 Task: Add an event with the title Product Development Brainstorming and Ideation Session, date '2024/04/20', time 8:50 AM to 10:50 AMand add a description: By the end of the discussion, the employee will have a clear understanding of the performance concerns, a roadmap for improvement, and a support system in place to help them succeed. The supervisor will also have a framework for monitoring progress, providing ongoing feedback, and recognizing positive changes.Select event color  Grape . Add location for the event as: Sofia, Bulgaria, logged in from the account softage.4@softage.netand send the event invitation to softage.9@softage.net and softage.10@softage.net. Set a reminder for the event Daily
Action: Mouse moved to (81, 100)
Screenshot: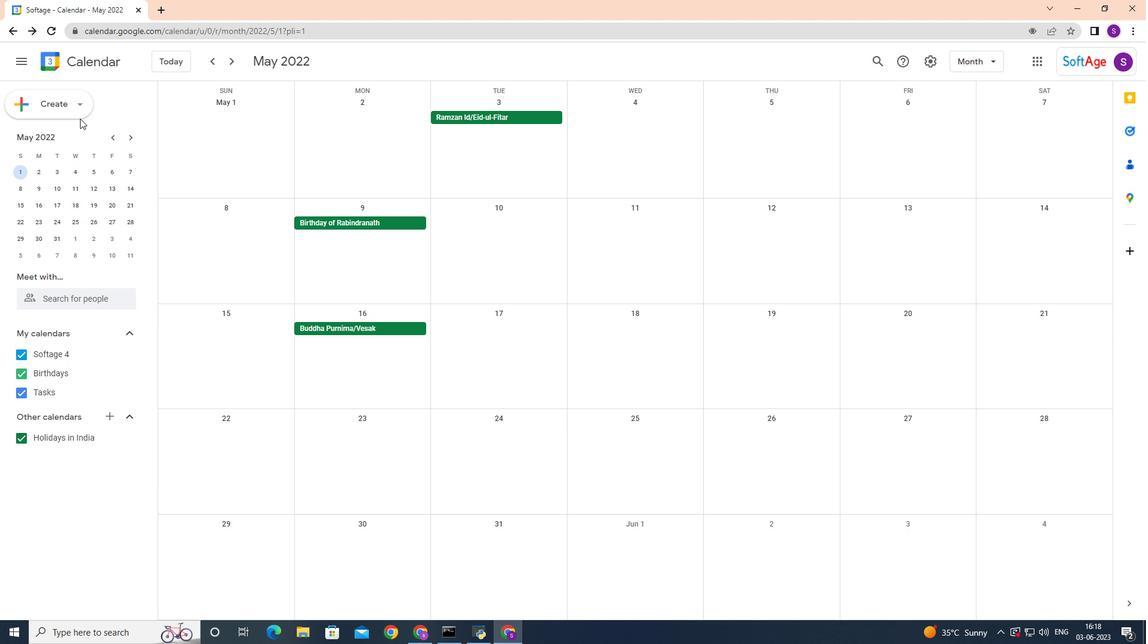 
Action: Mouse pressed left at (81, 100)
Screenshot: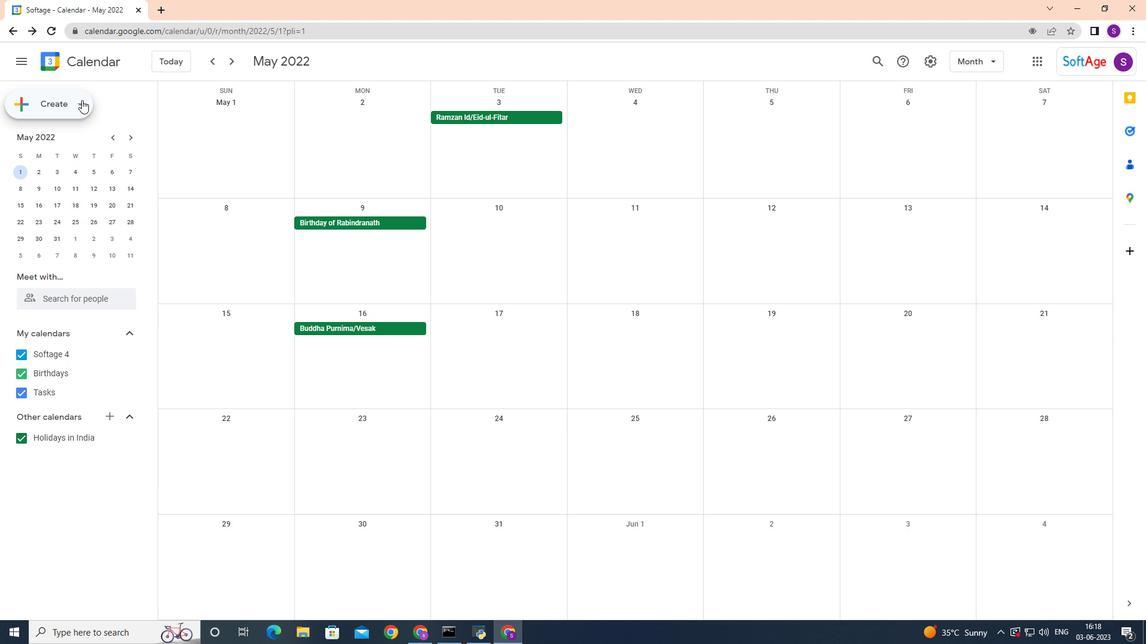 
Action: Mouse moved to (69, 131)
Screenshot: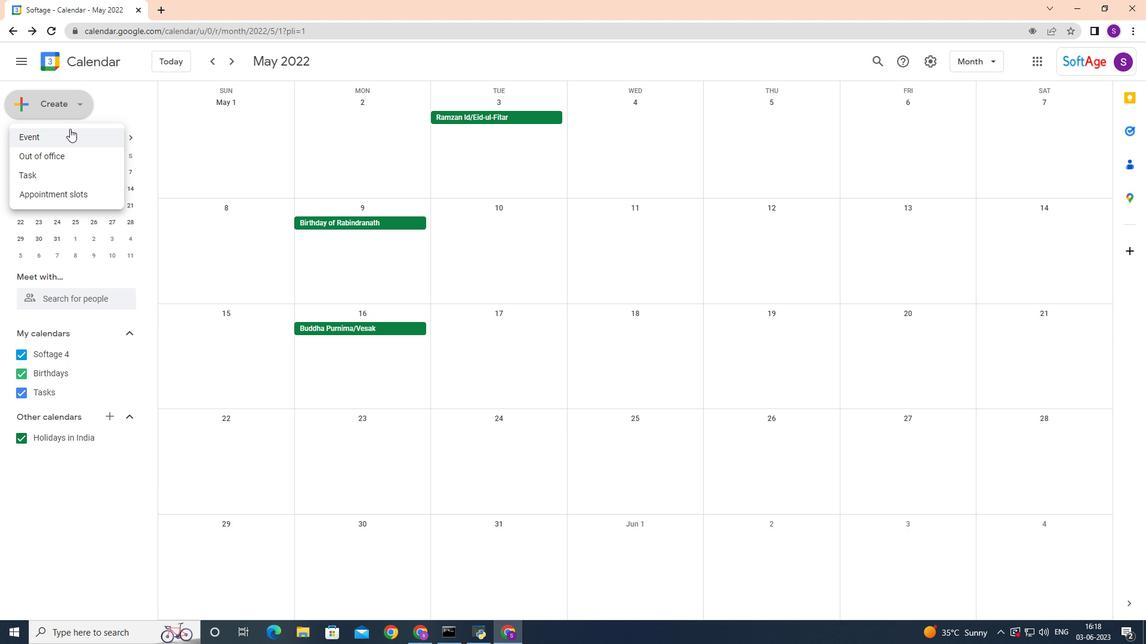 
Action: Mouse pressed left at (69, 131)
Screenshot: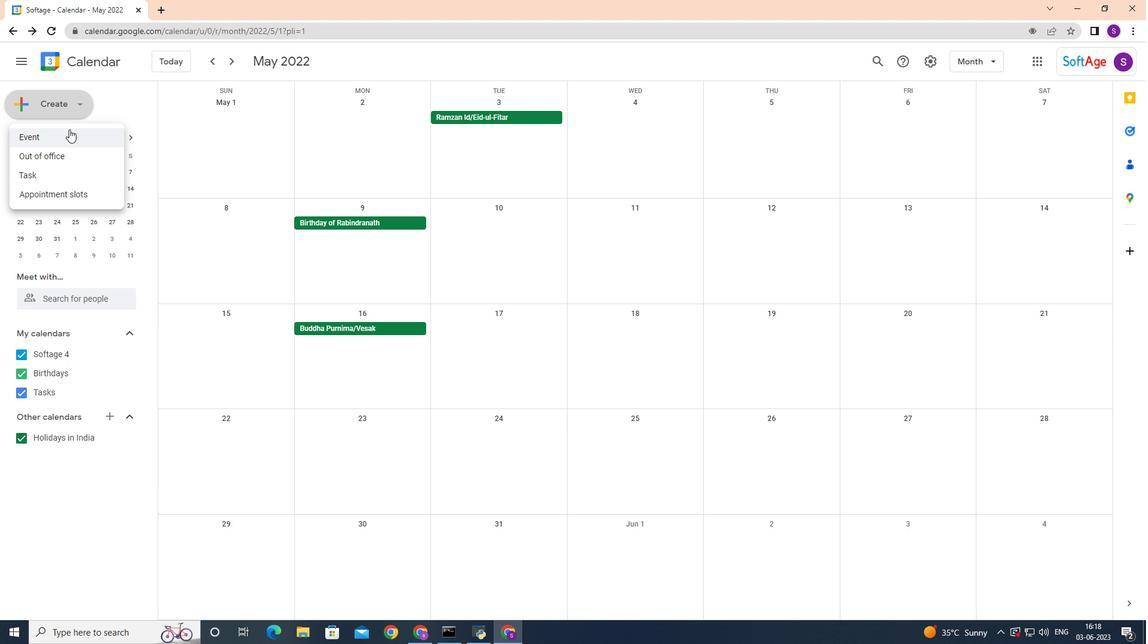 
Action: Mouse moved to (477, 404)
Screenshot: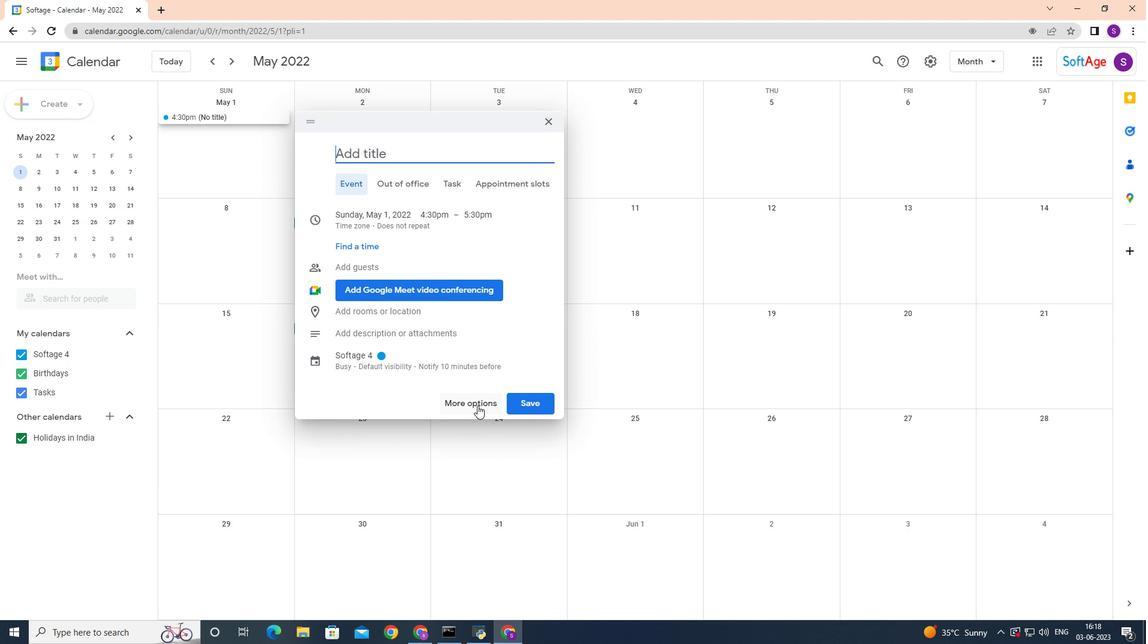 
Action: Mouse pressed left at (477, 404)
Screenshot: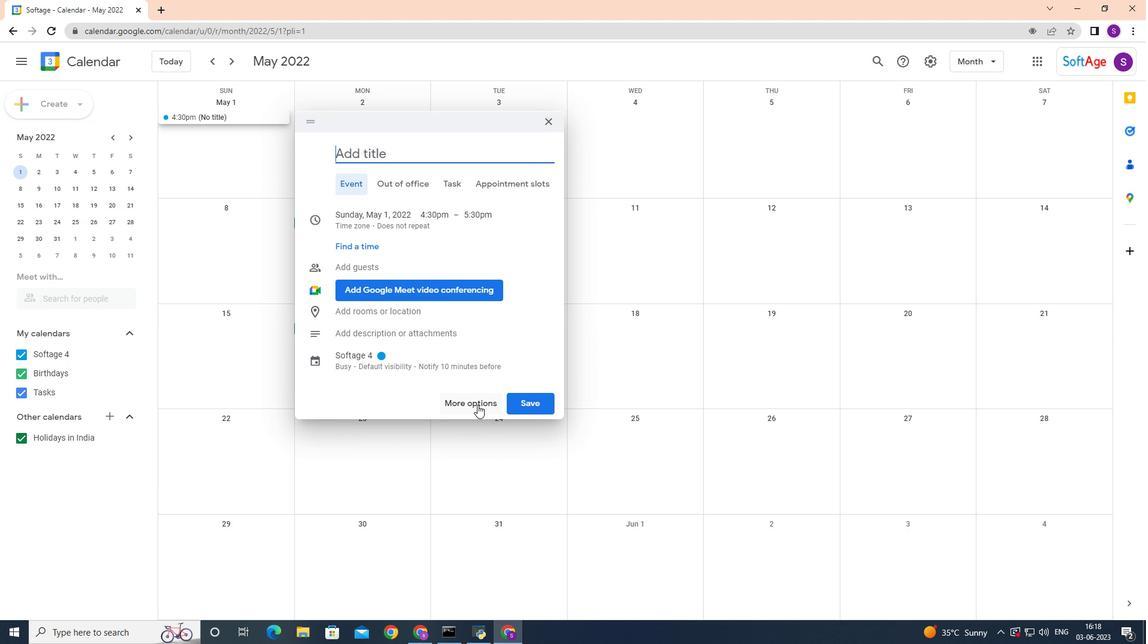 
Action: Mouse moved to (372, 350)
Screenshot: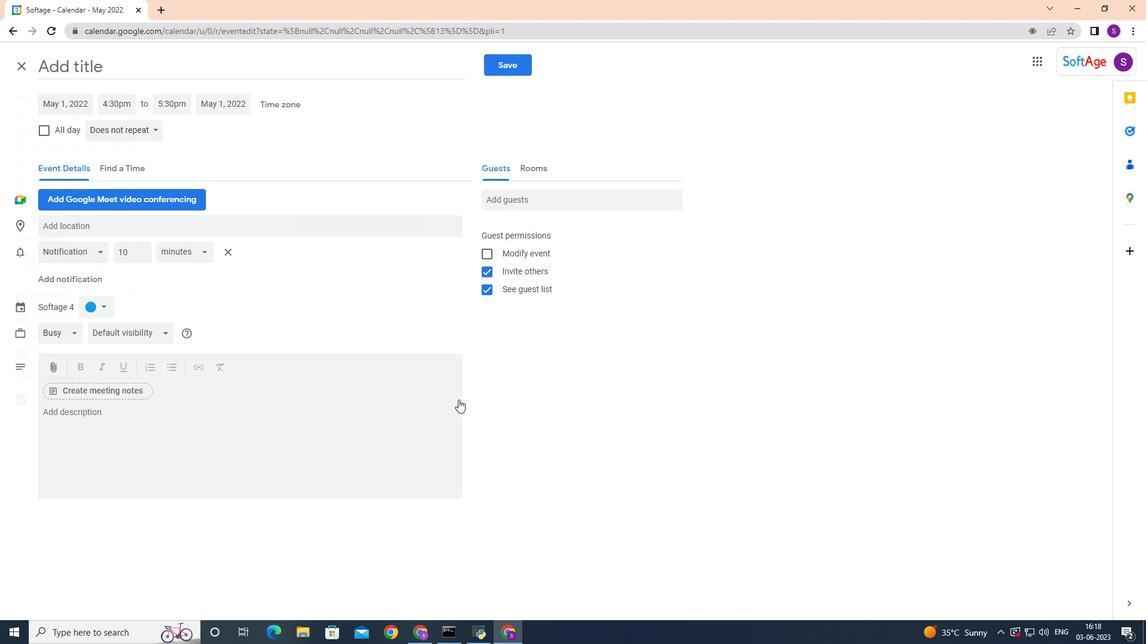 
Action: Key pressed <Key.shift>Product<Key.space><Key.shift>Development<Key.space><Key.shift>Brainstorming<Key.space>and<Key.space><Key.shift>O<Key.backspace><Key.shift>Ideation<Key.space><Key.backspace><Key.backspace><Key.backspace><Key.backspace><Key.backspace>tion
Screenshot: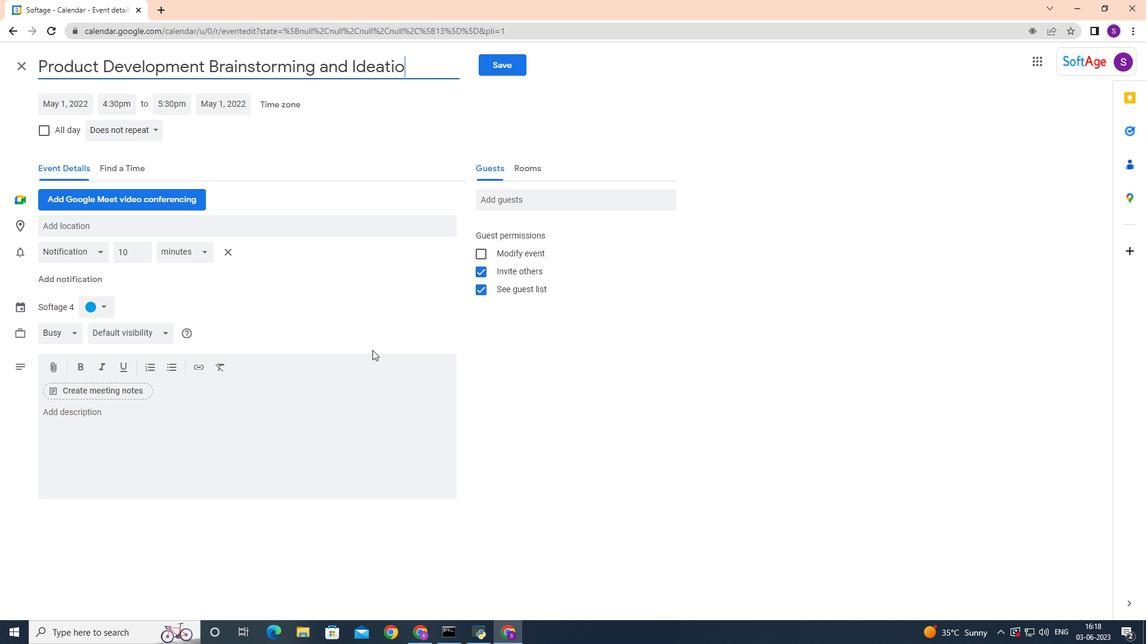 
Action: Mouse moved to (59, 102)
Screenshot: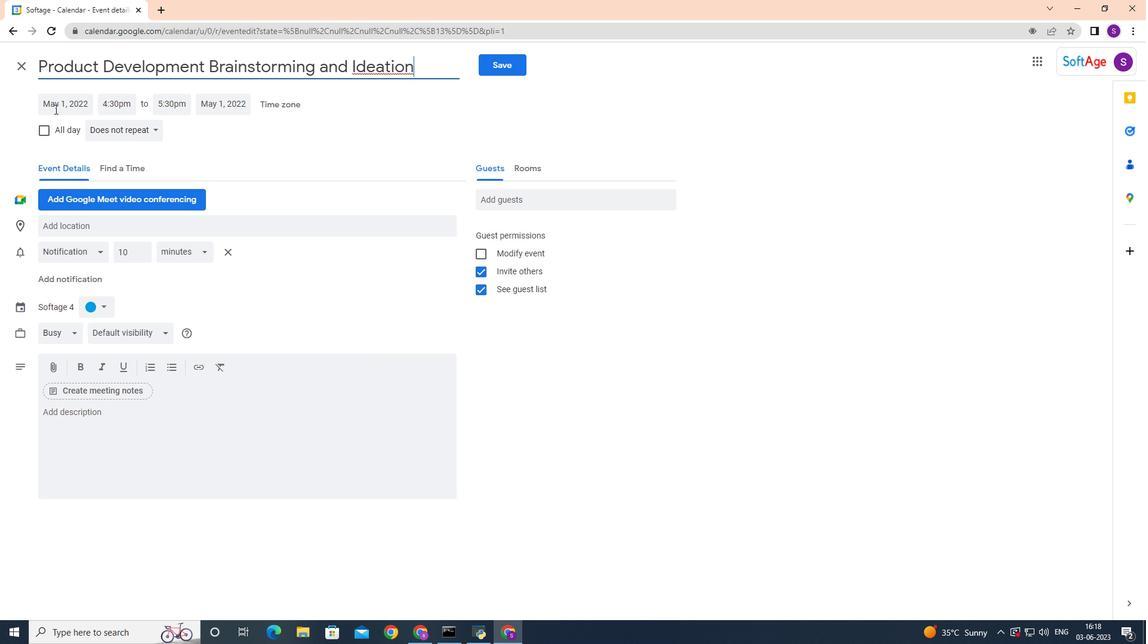 
Action: Mouse pressed left at (59, 102)
Screenshot: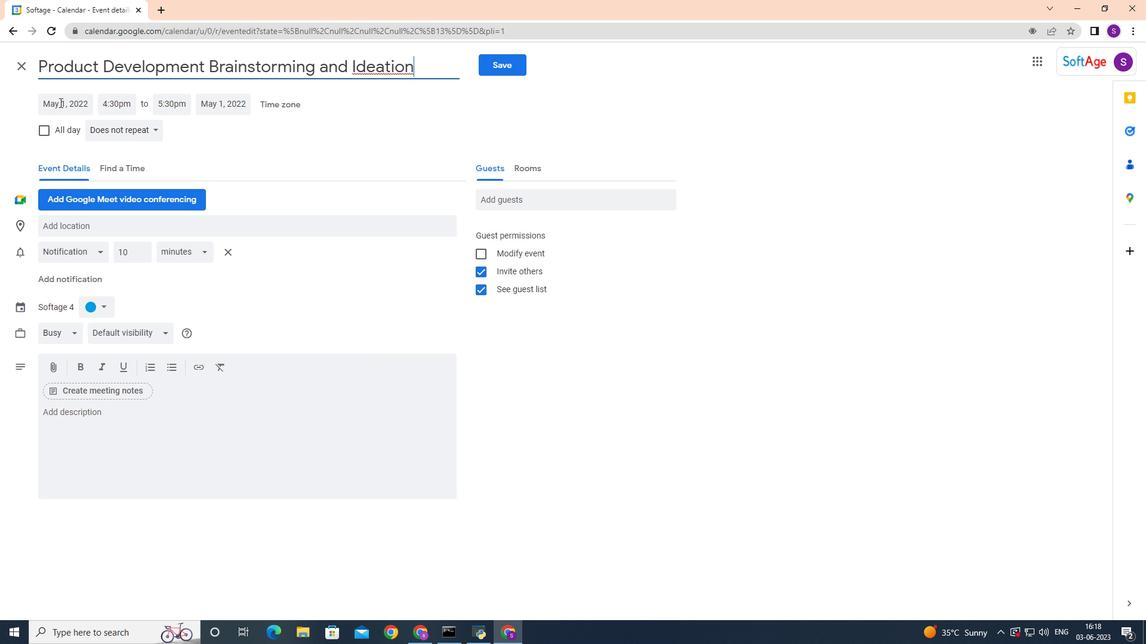 
Action: Mouse moved to (191, 131)
Screenshot: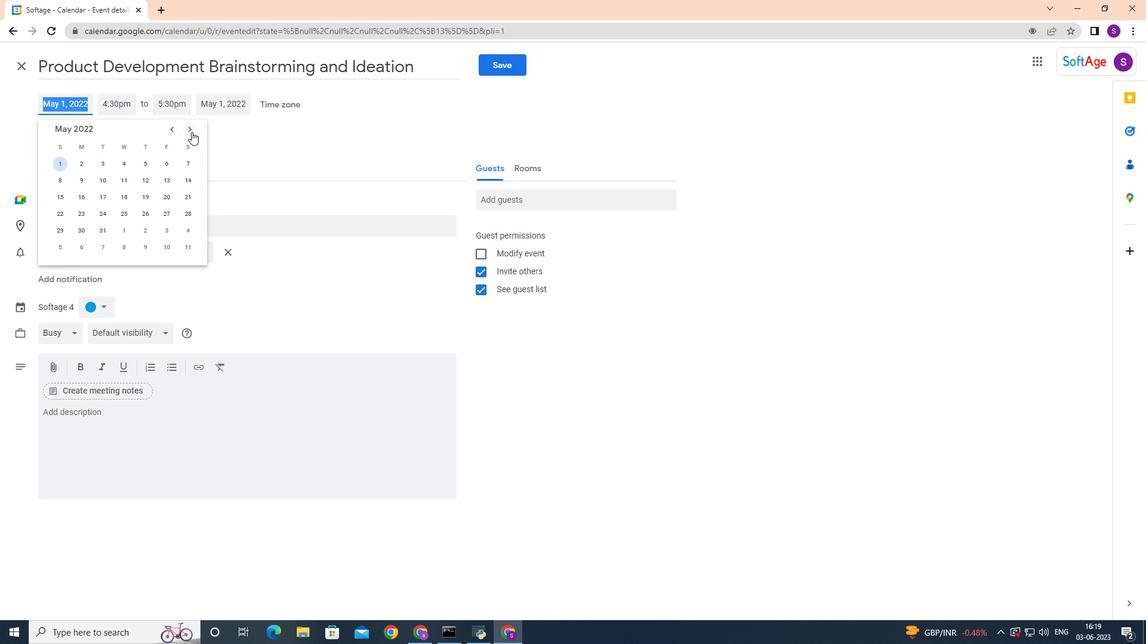 
Action: Mouse pressed left at (191, 131)
Screenshot: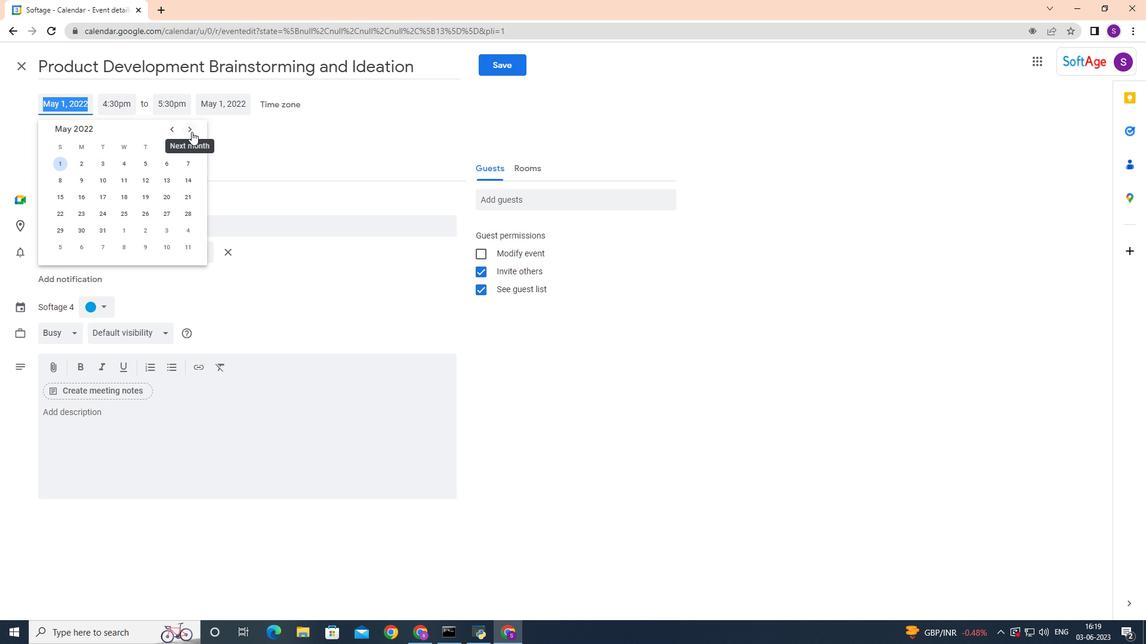 
Action: Mouse pressed left at (191, 131)
Screenshot: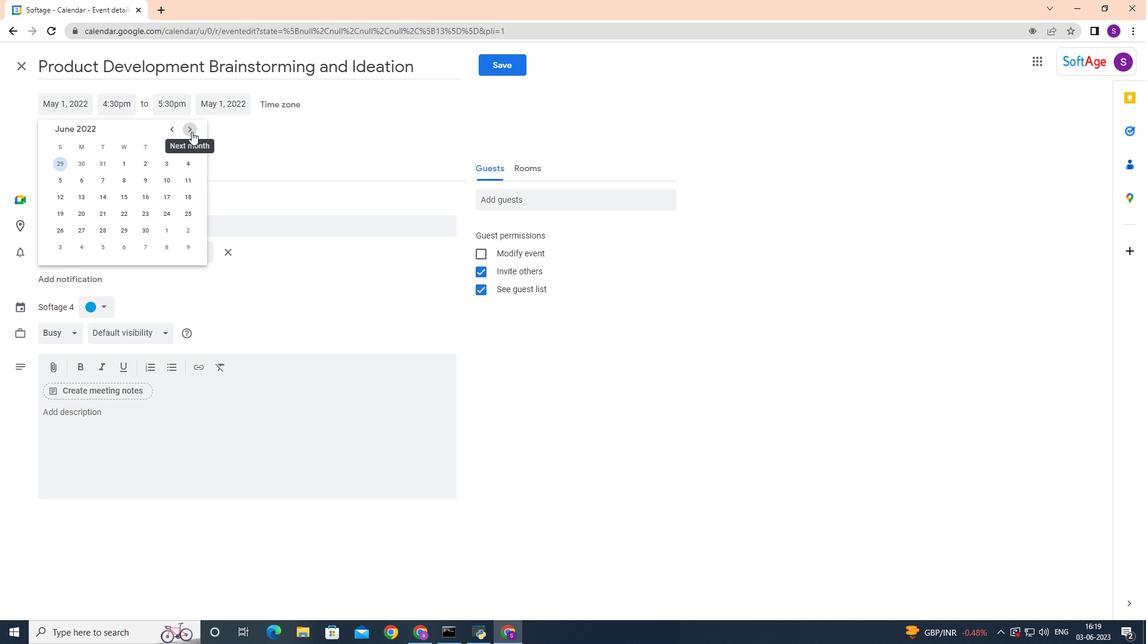 
Action: Mouse pressed left at (191, 131)
Screenshot: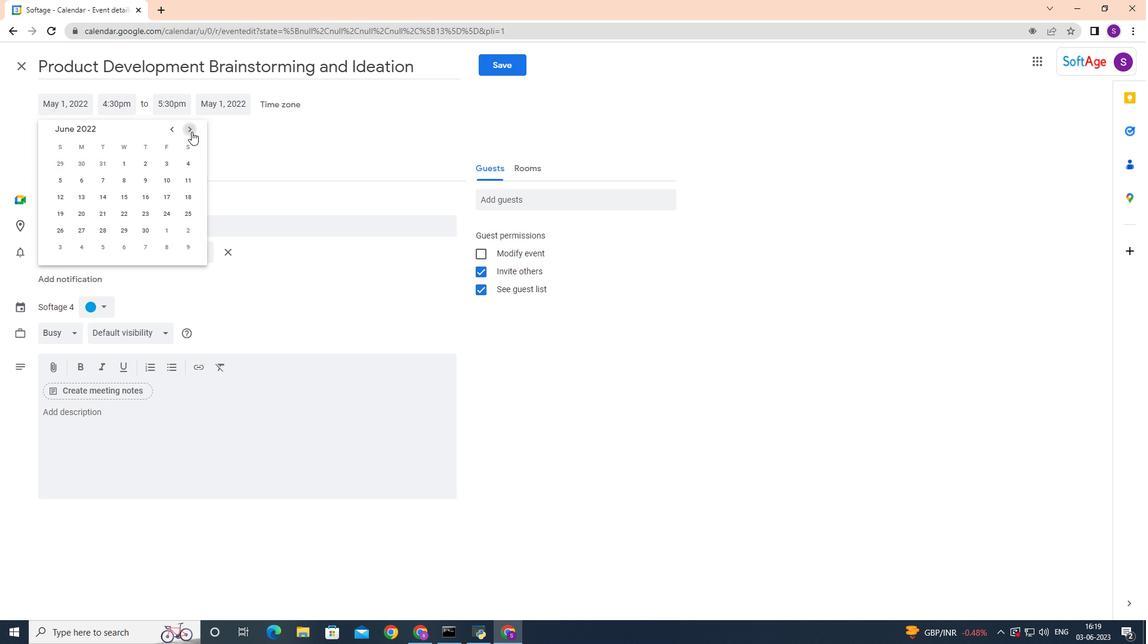 
Action: Mouse pressed left at (191, 131)
Screenshot: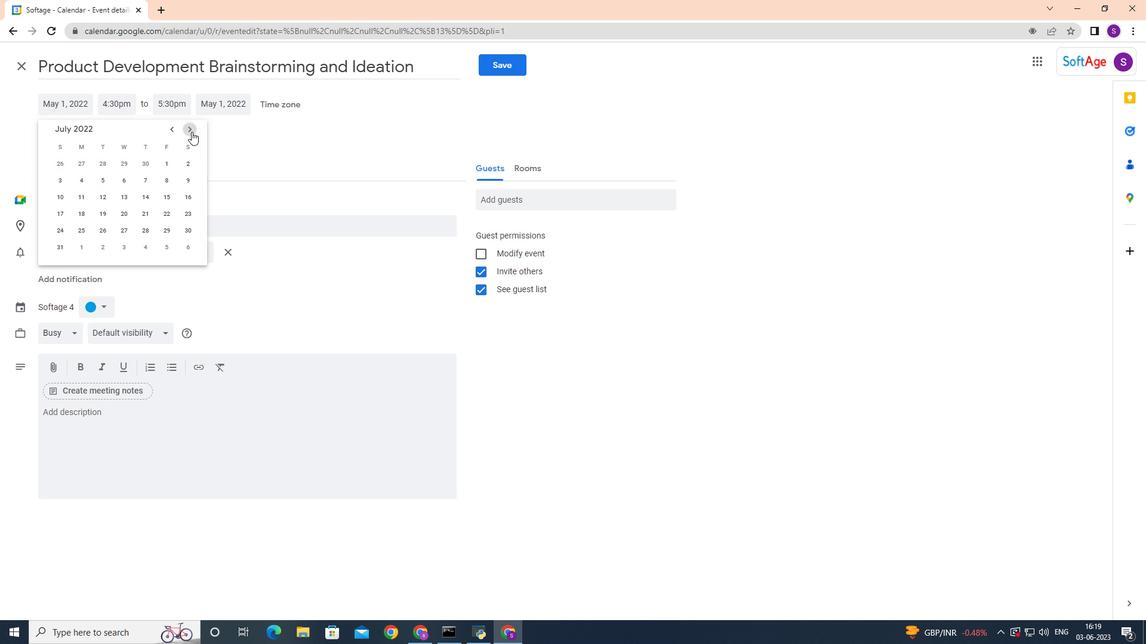 
Action: Mouse pressed left at (191, 131)
Screenshot: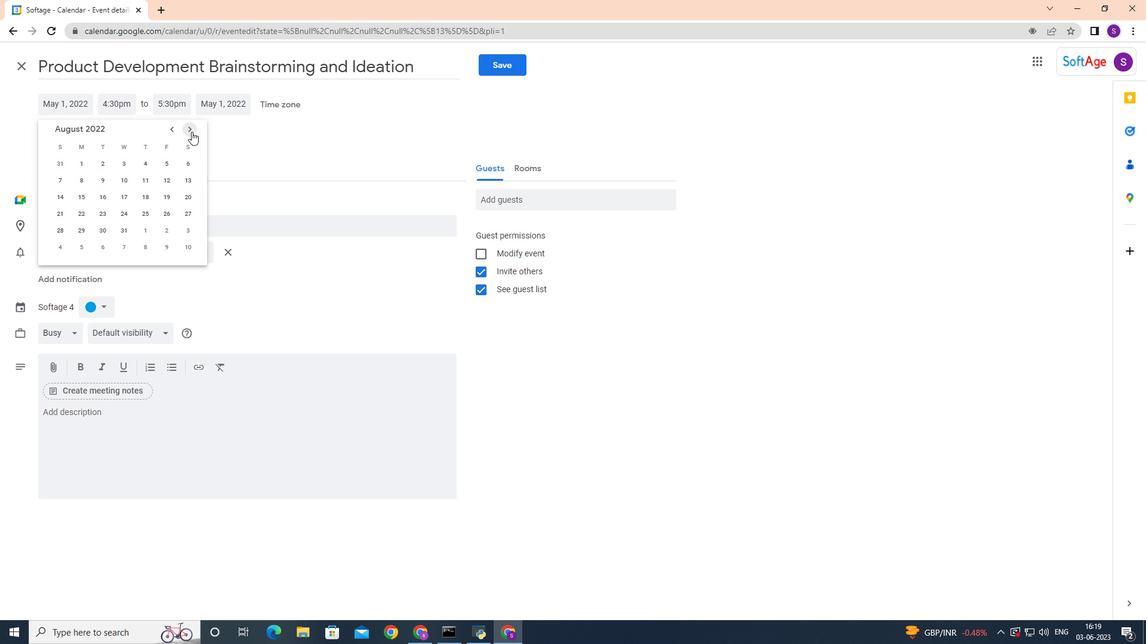 
Action: Mouse pressed left at (191, 131)
Screenshot: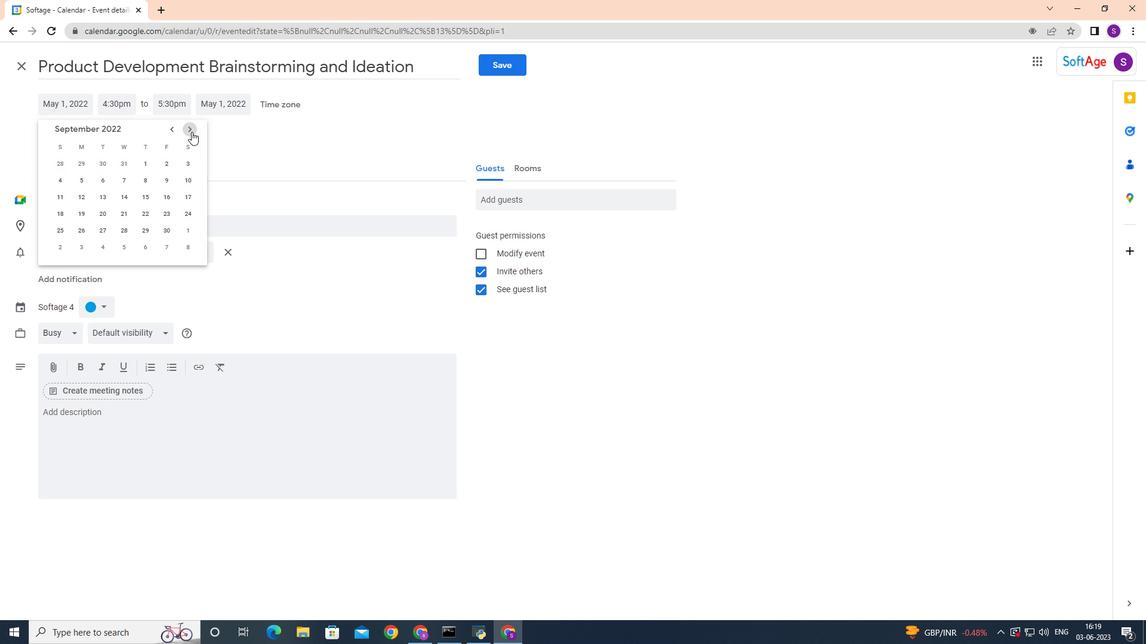 
Action: Mouse pressed left at (191, 131)
Screenshot: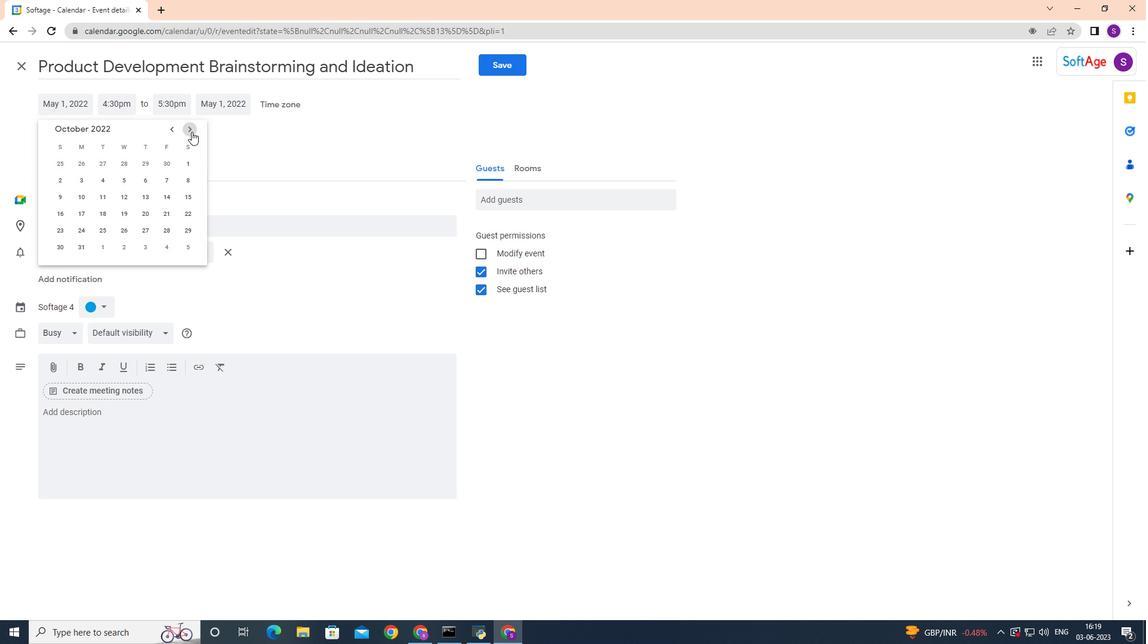 
Action: Mouse pressed left at (191, 131)
Screenshot: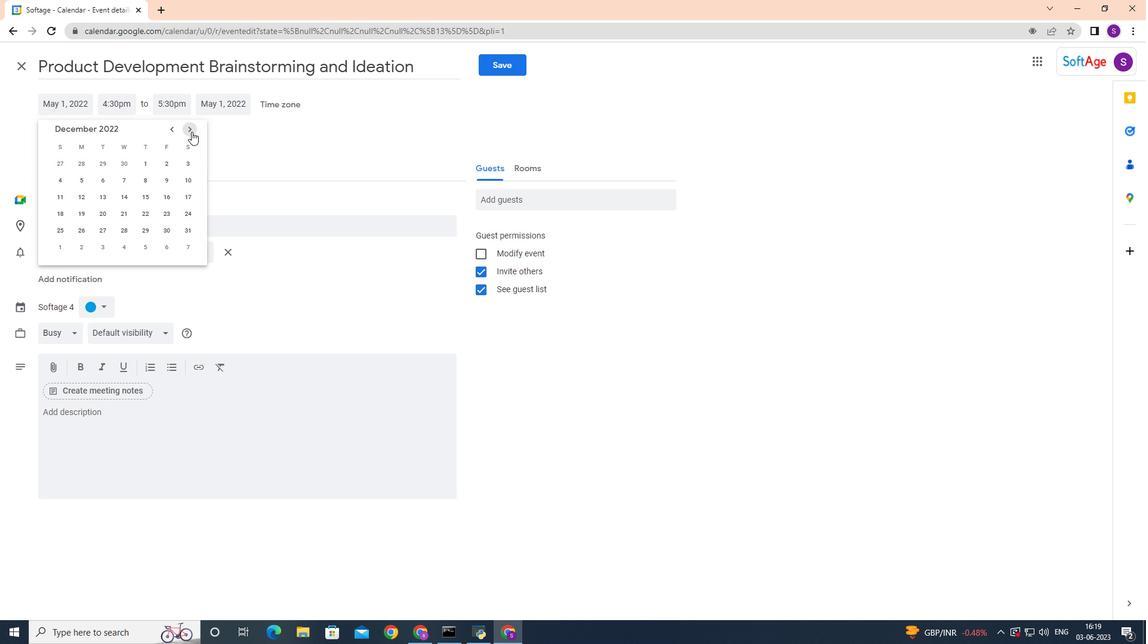 
Action: Mouse pressed left at (191, 131)
Screenshot: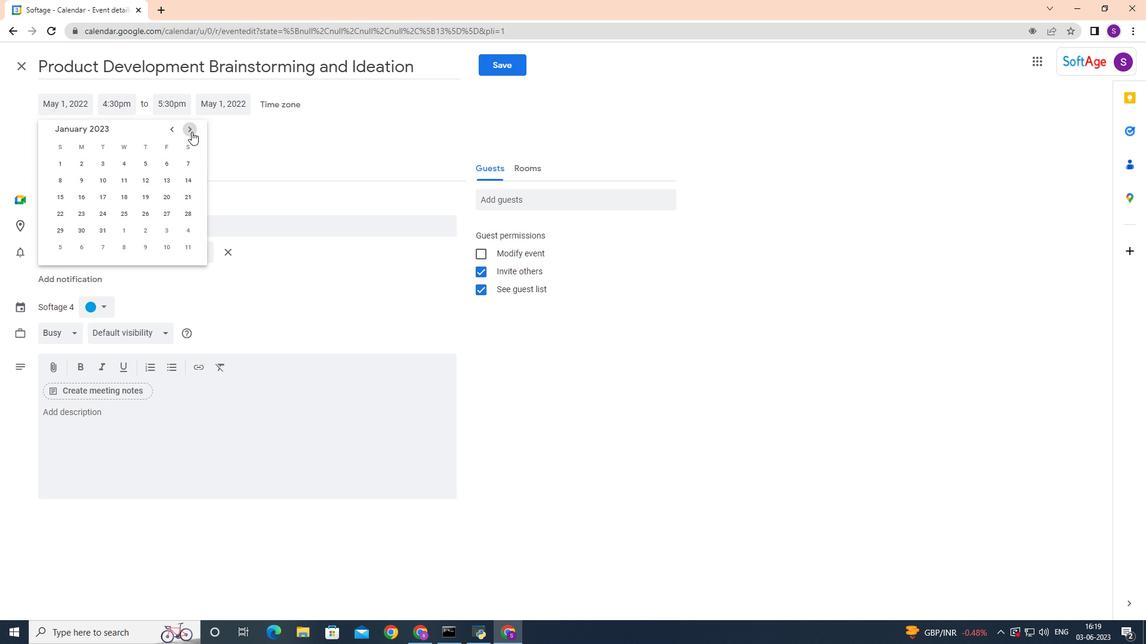 
Action: Mouse pressed left at (191, 131)
Screenshot: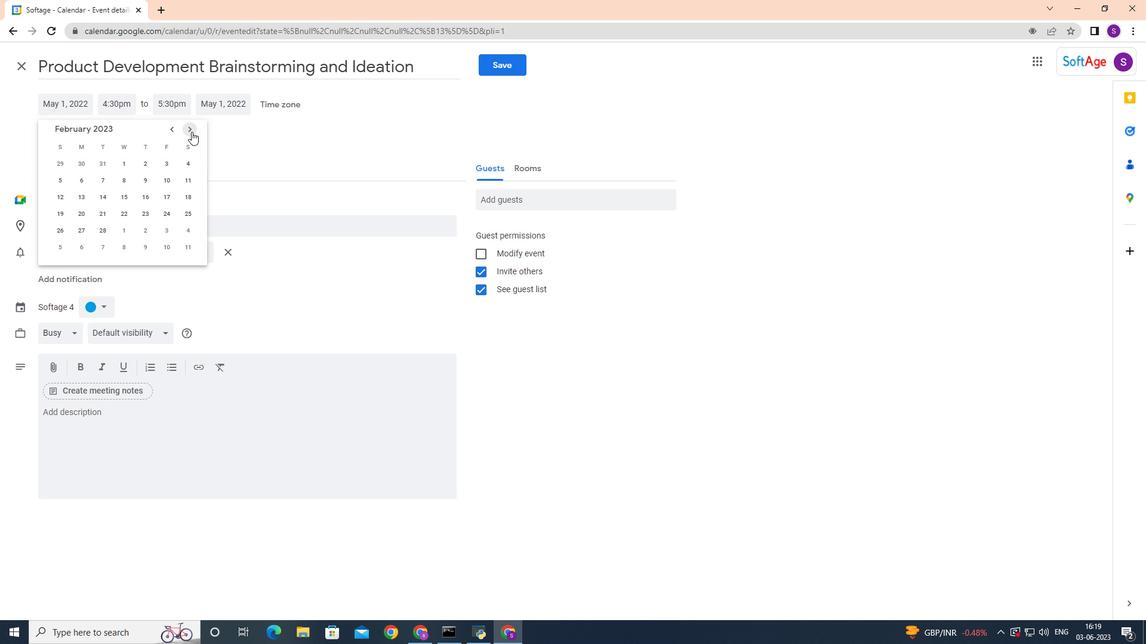 
Action: Mouse pressed left at (191, 131)
Screenshot: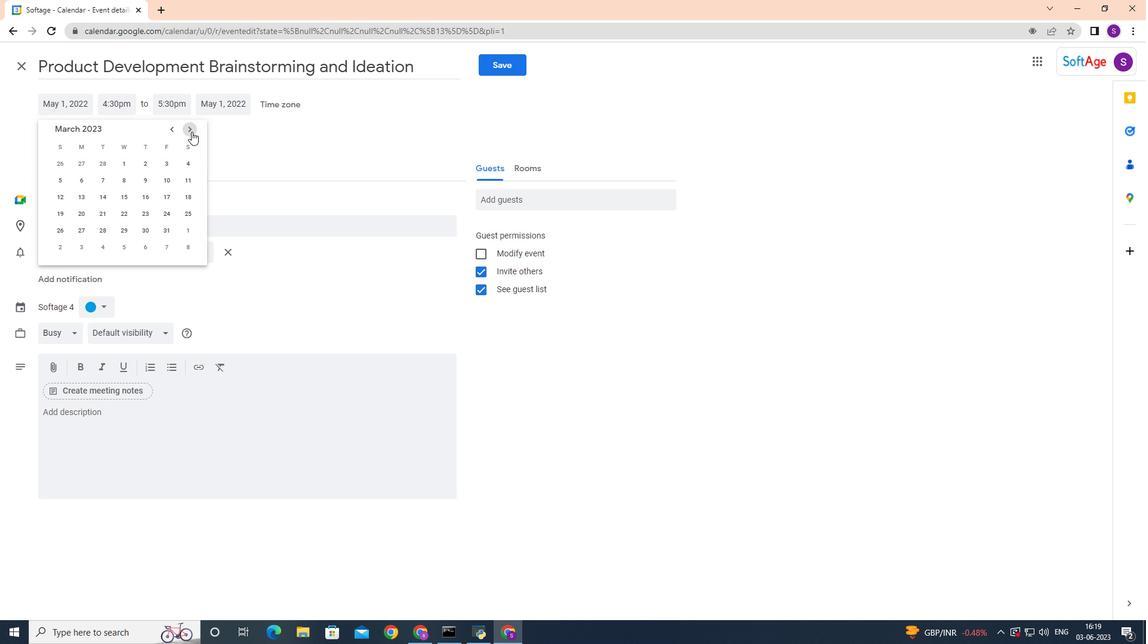 
Action: Mouse pressed left at (191, 131)
Screenshot: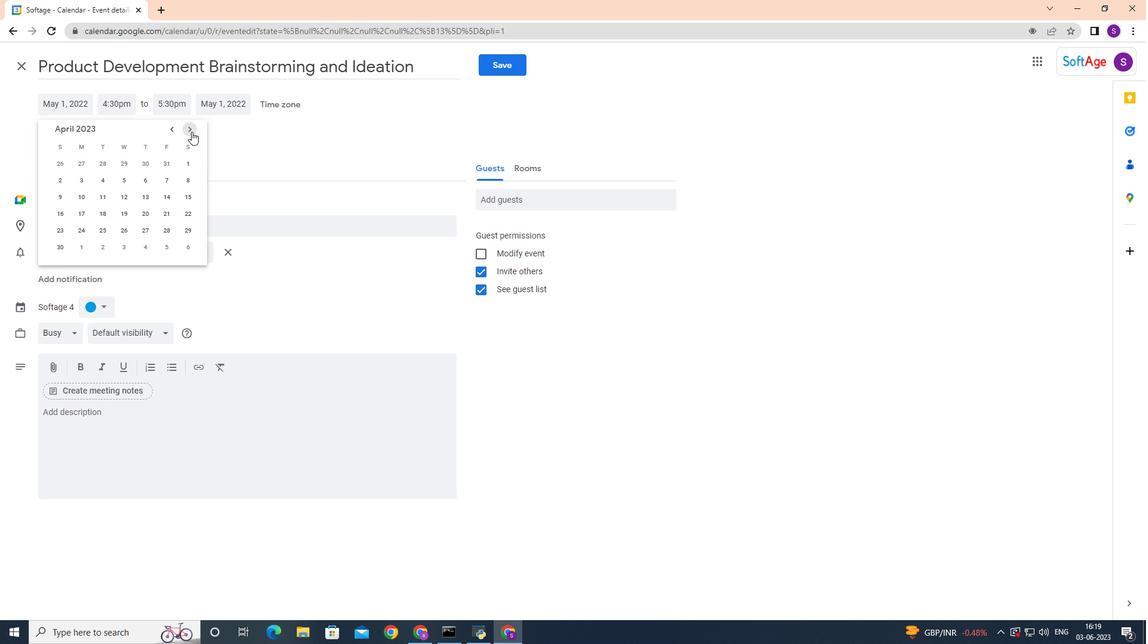 
Action: Mouse pressed left at (191, 131)
Screenshot: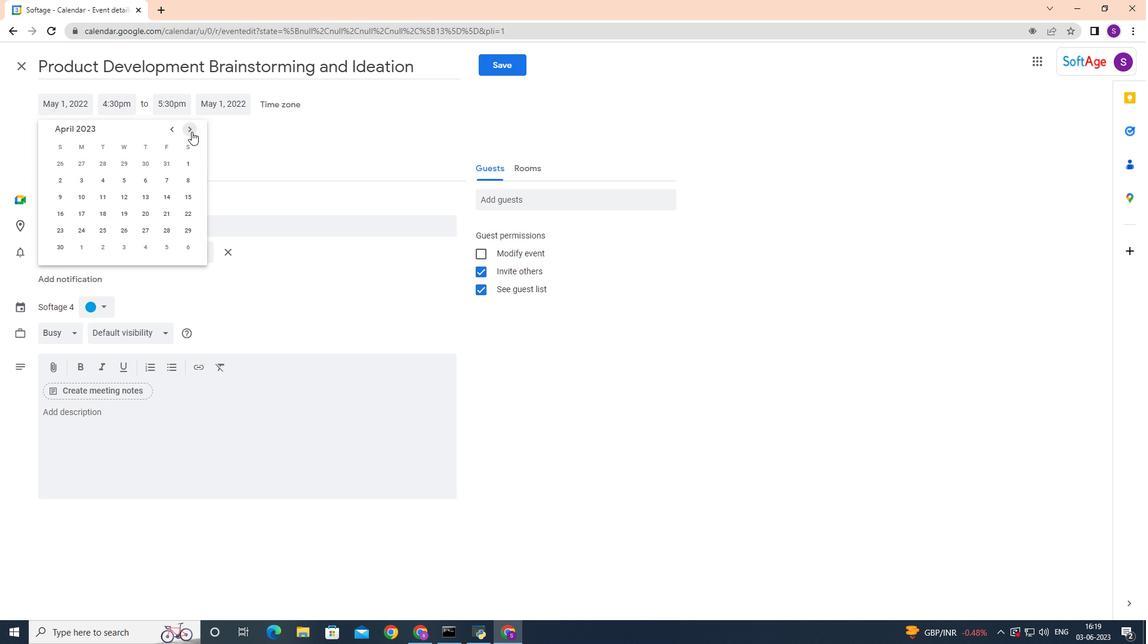 
Action: Mouse pressed left at (191, 131)
Screenshot: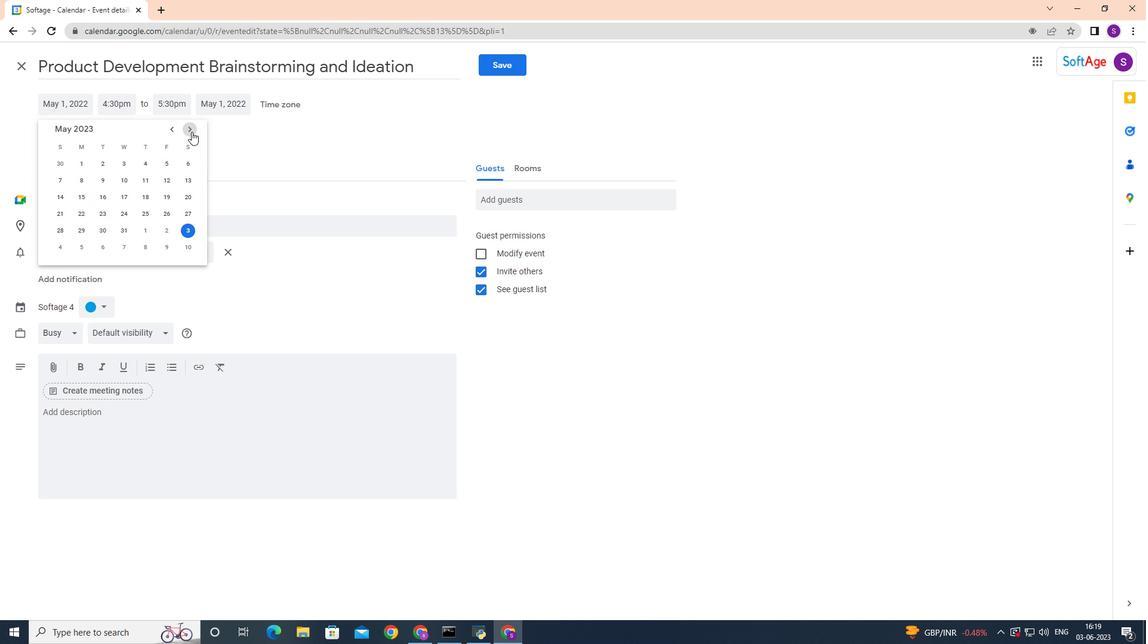 
Action: Mouse pressed left at (191, 131)
Screenshot: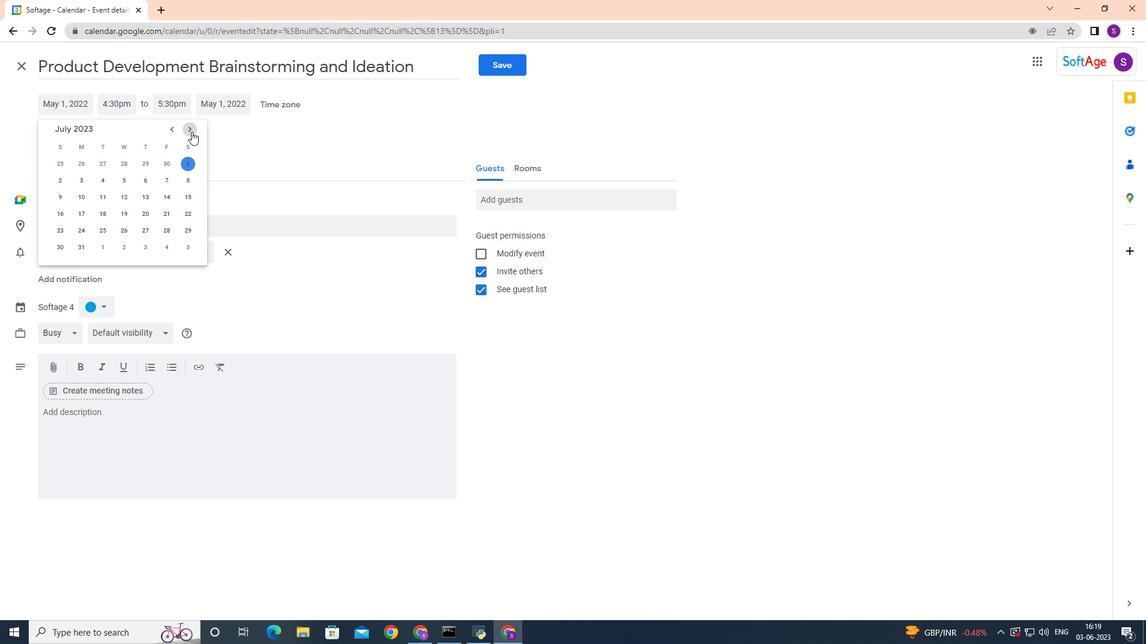 
Action: Mouse pressed left at (191, 131)
Screenshot: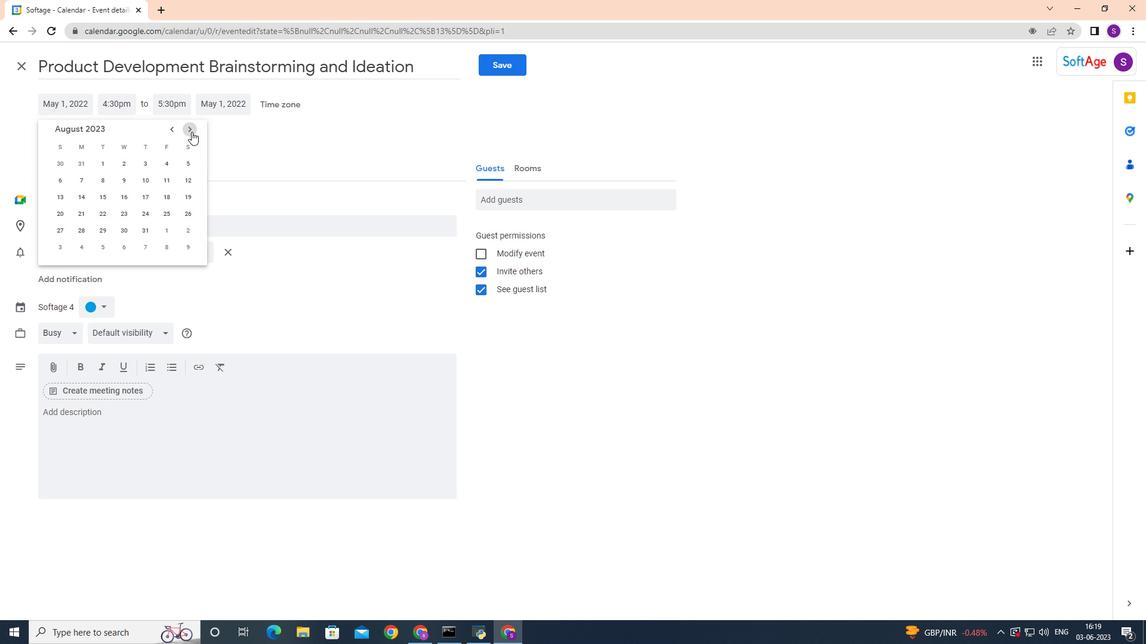 
Action: Mouse pressed left at (191, 131)
Screenshot: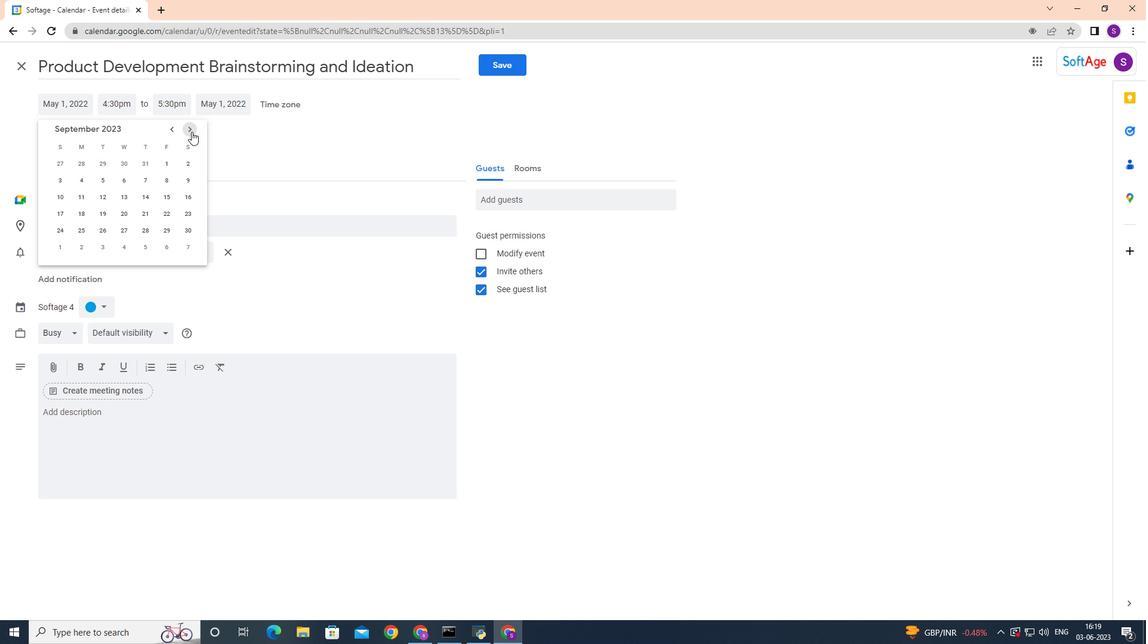
Action: Mouse pressed left at (191, 131)
Screenshot: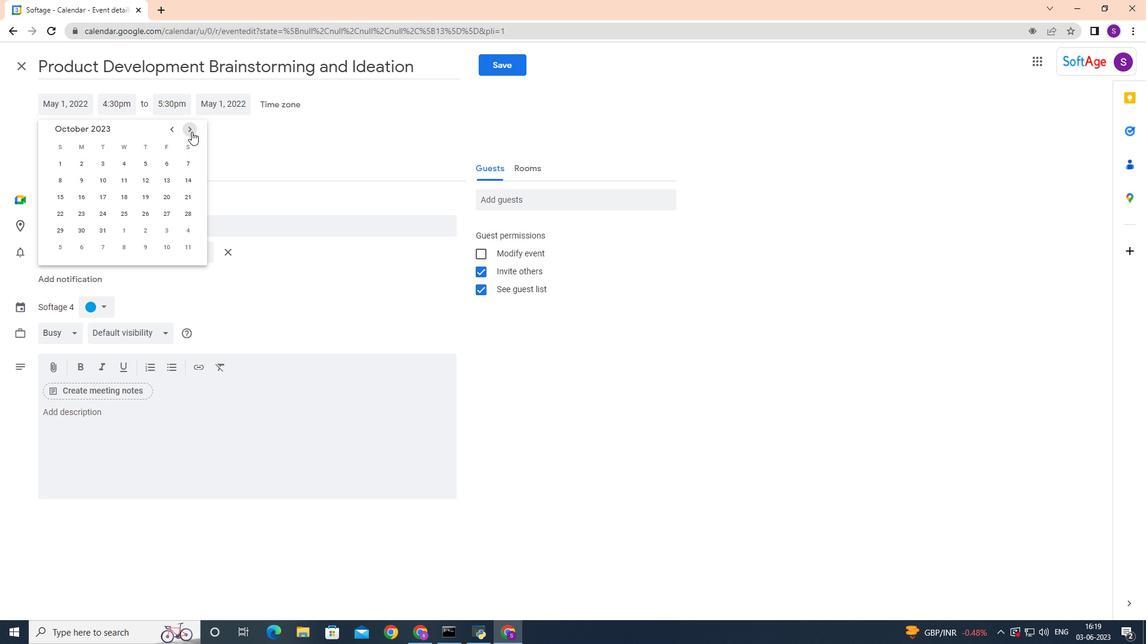 
Action: Mouse pressed left at (191, 131)
Screenshot: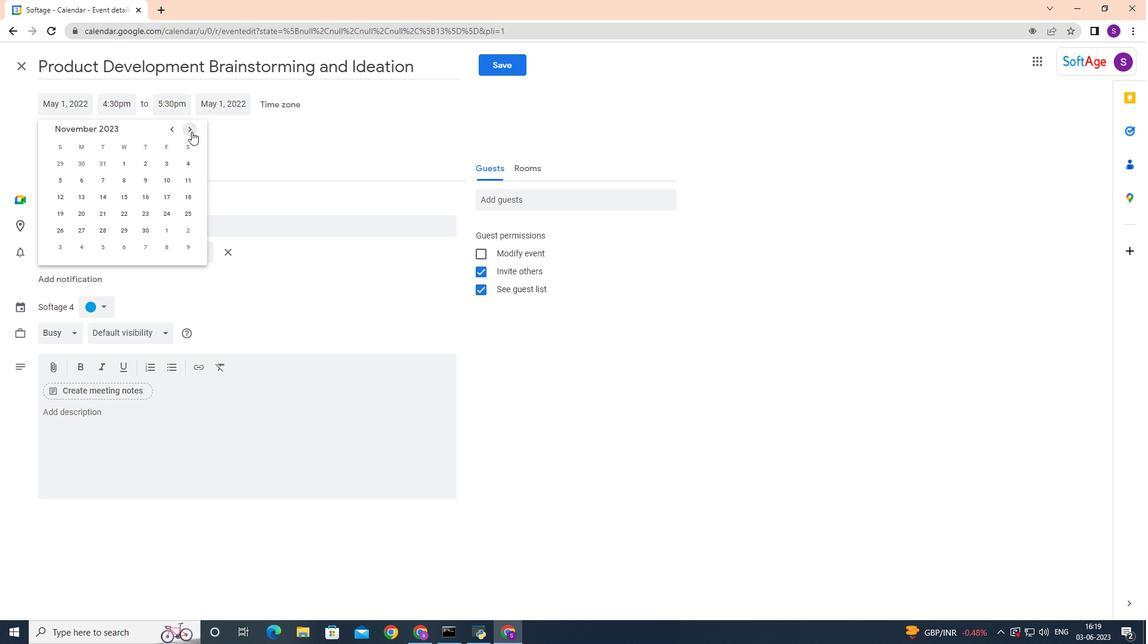 
Action: Mouse pressed left at (191, 131)
Screenshot: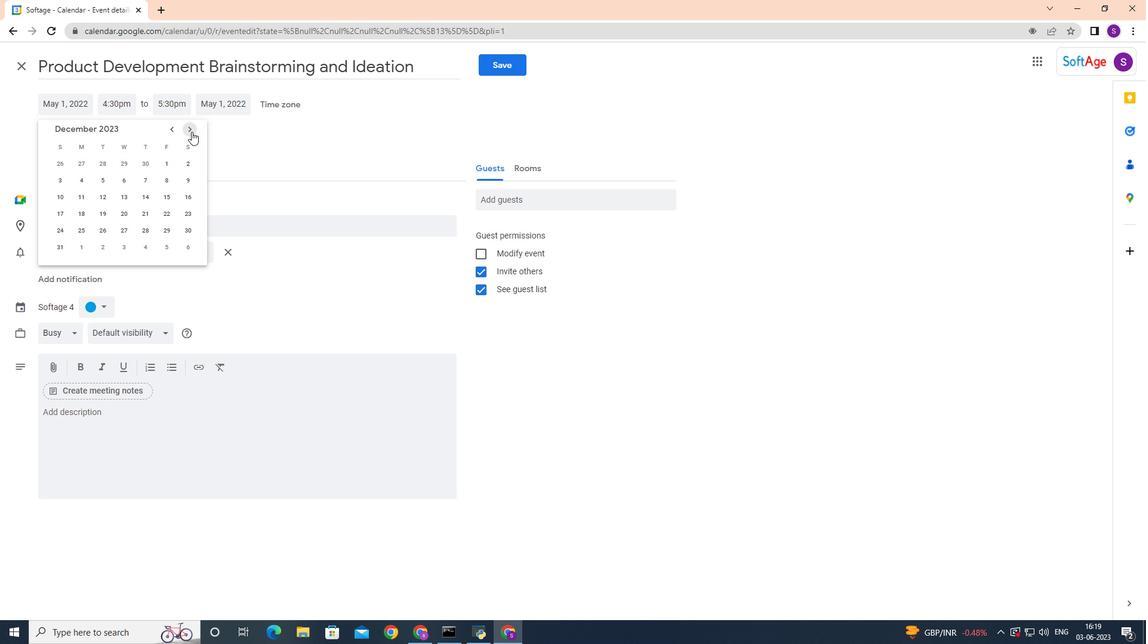 
Action: Mouse pressed left at (191, 131)
Screenshot: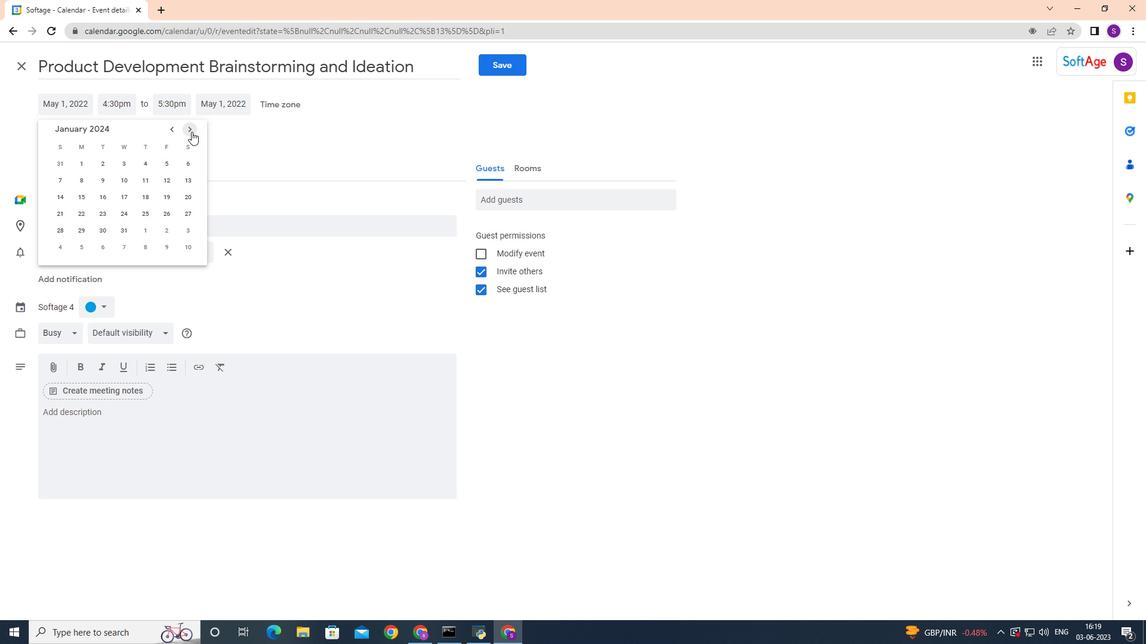 
Action: Mouse pressed left at (191, 131)
Screenshot: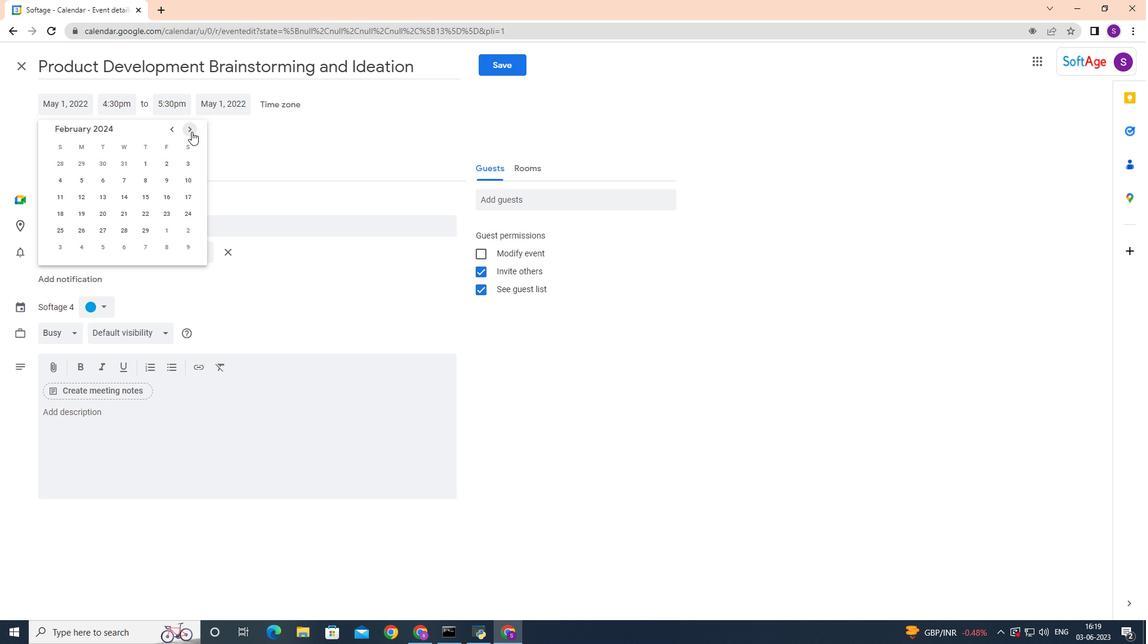 
Action: Mouse pressed left at (191, 131)
Screenshot: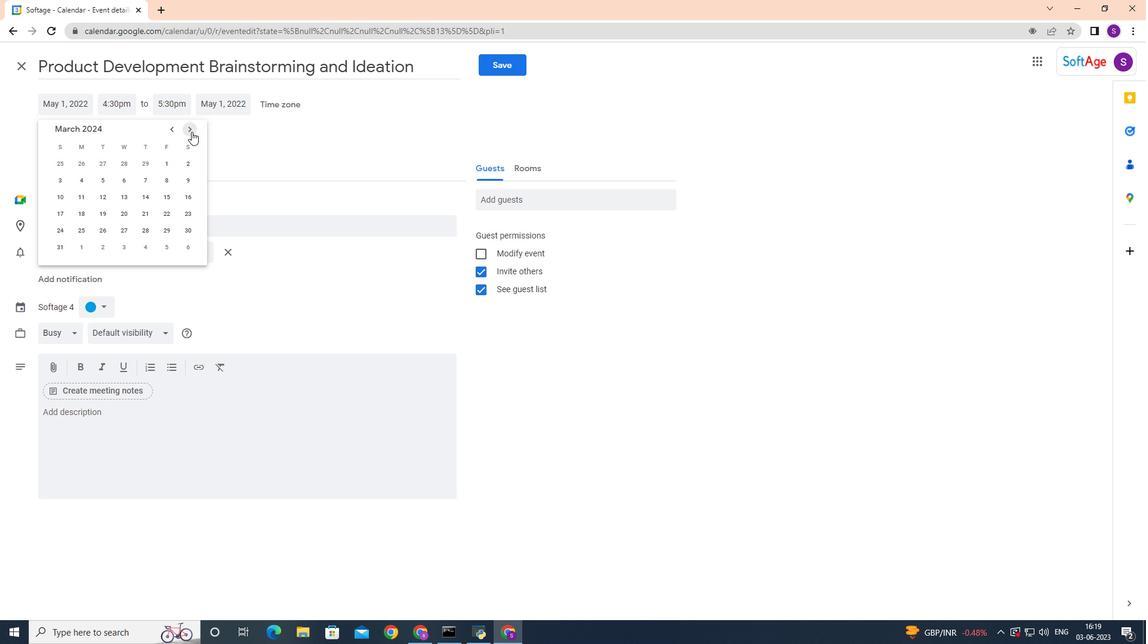 
Action: Mouse moved to (191, 195)
Screenshot: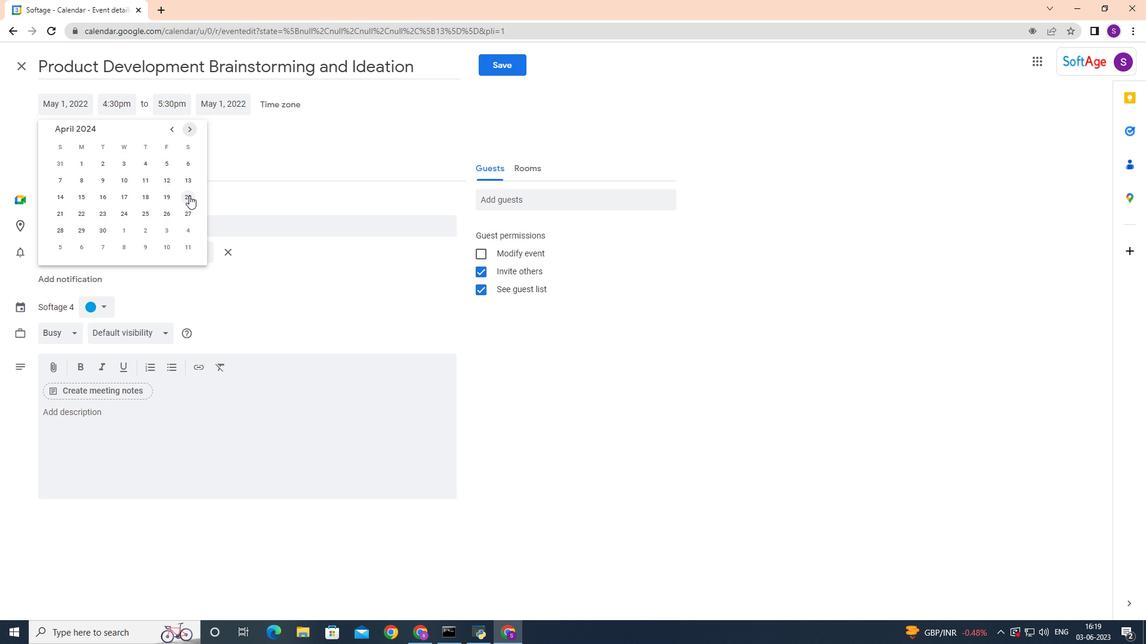 
Action: Mouse pressed left at (191, 195)
Screenshot: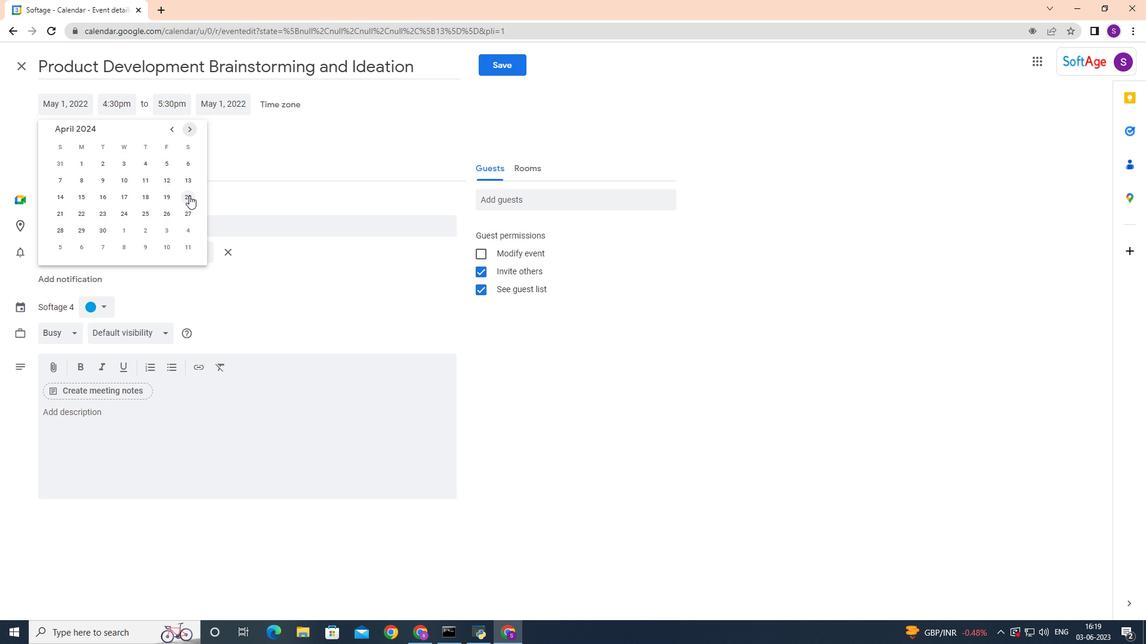 
Action: Mouse moved to (122, 103)
Screenshot: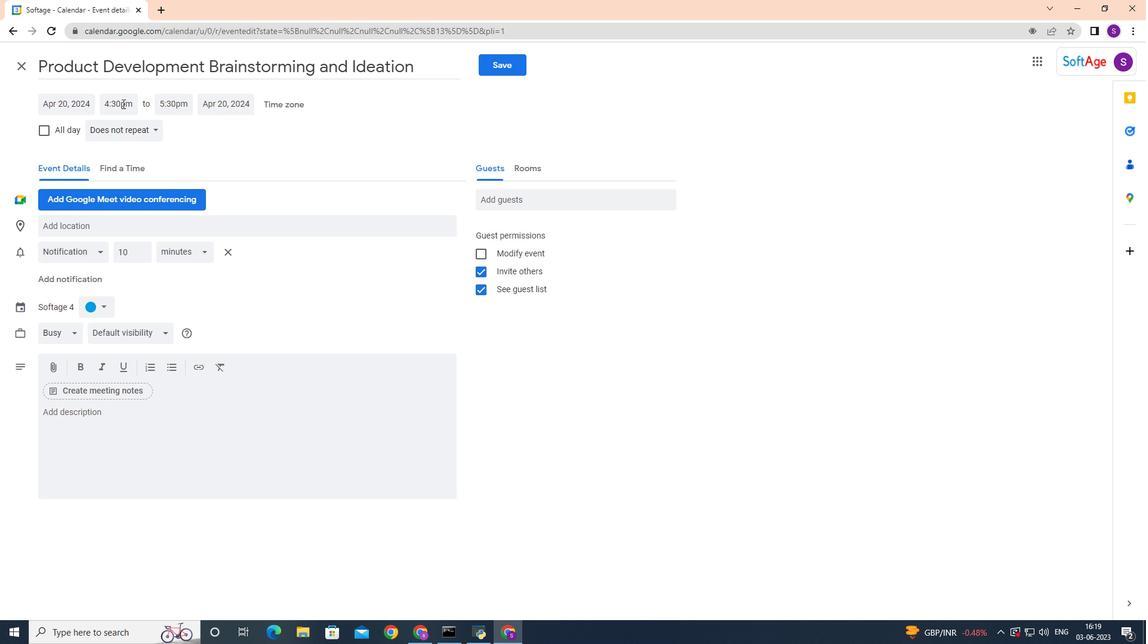 
Action: Mouse pressed left at (122, 103)
Screenshot: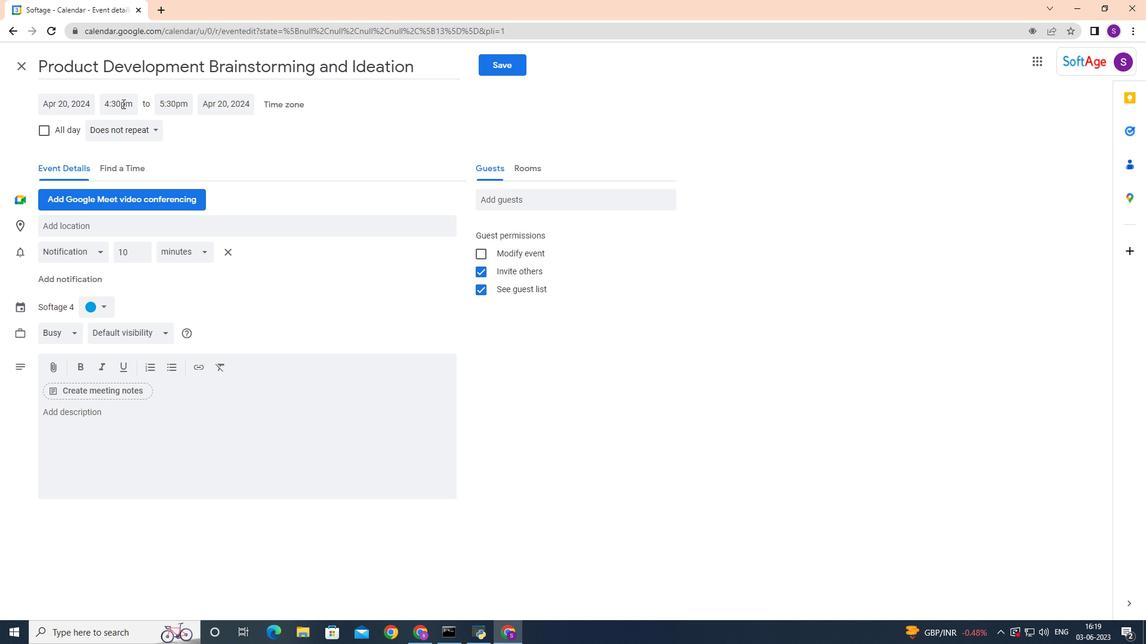 
Action: Mouse moved to (132, 166)
Screenshot: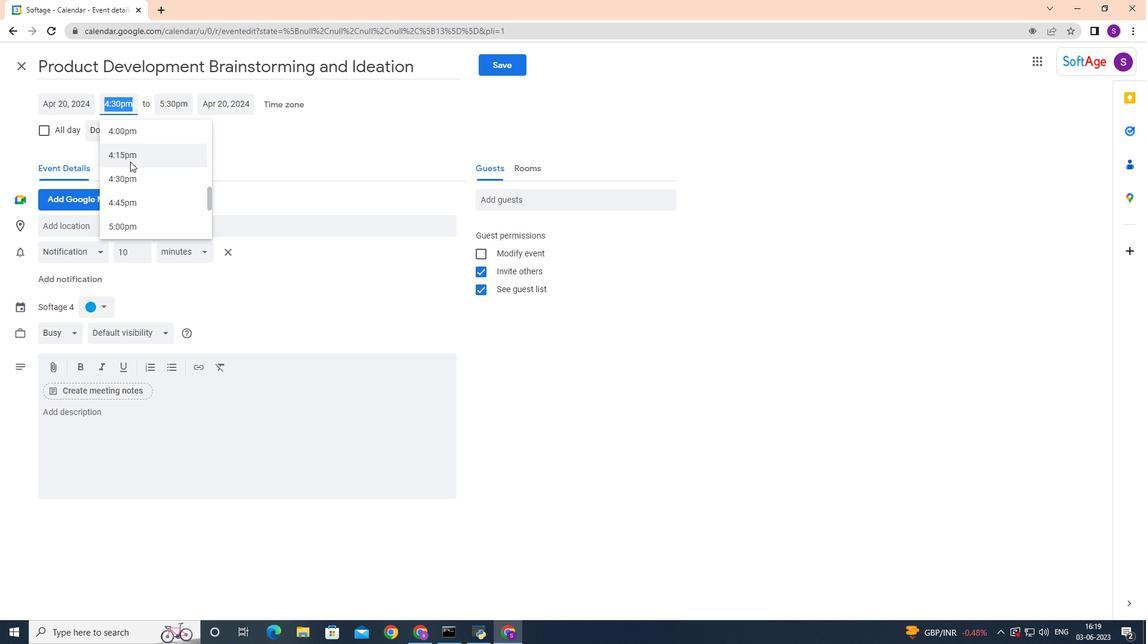 
Action: Mouse scrolled (132, 167) with delta (0, 0)
Screenshot: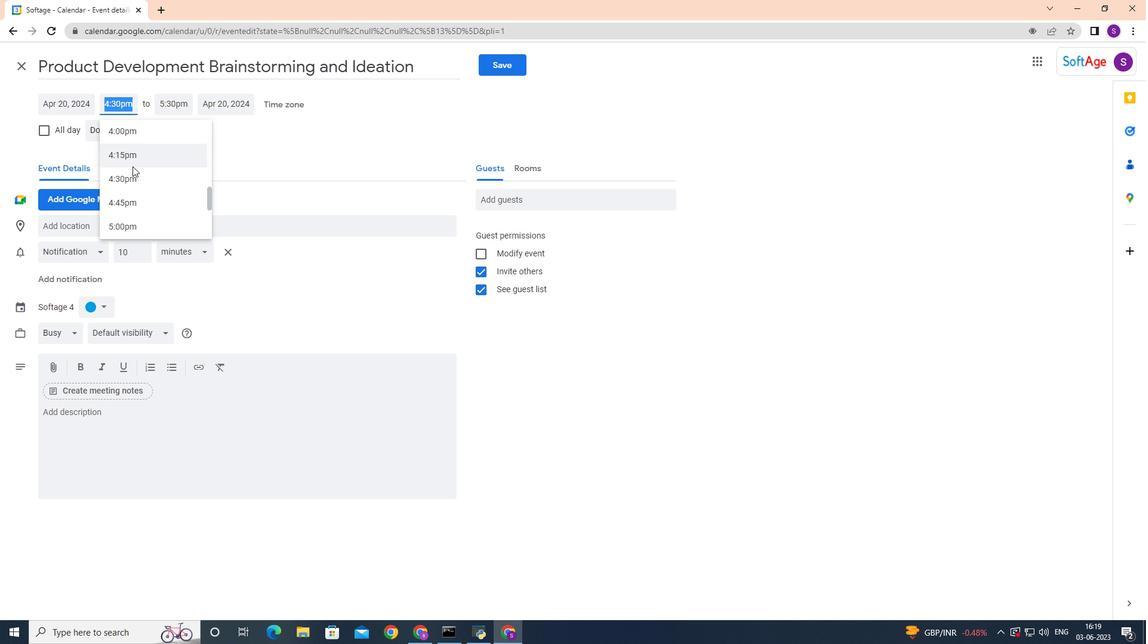 
Action: Mouse scrolled (132, 167) with delta (0, 0)
Screenshot: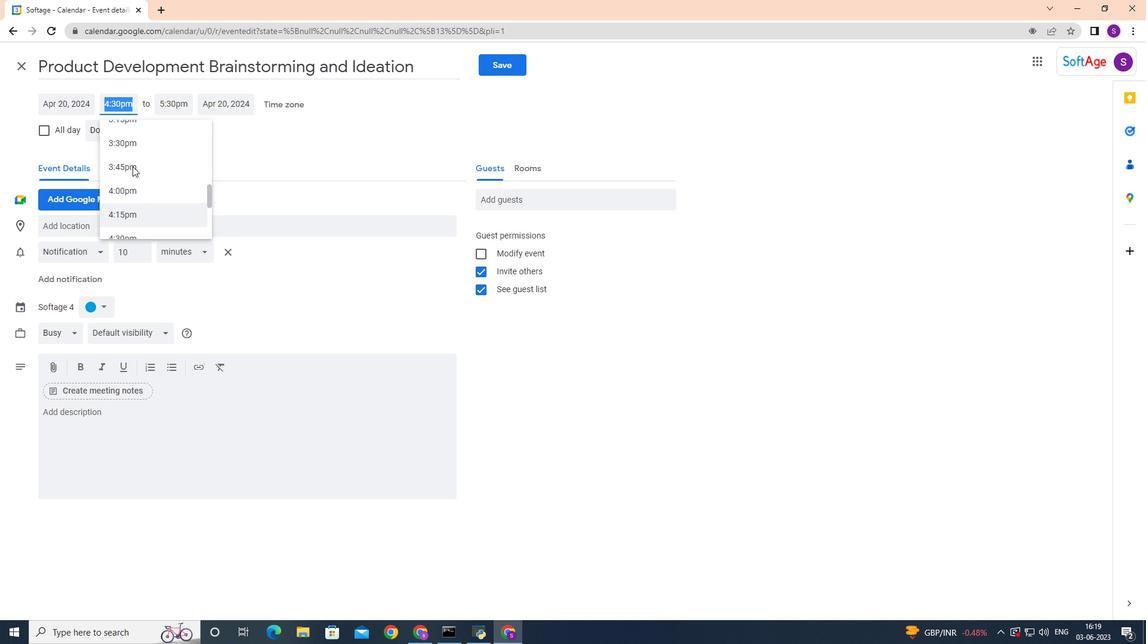 
Action: Mouse scrolled (132, 167) with delta (0, 0)
Screenshot: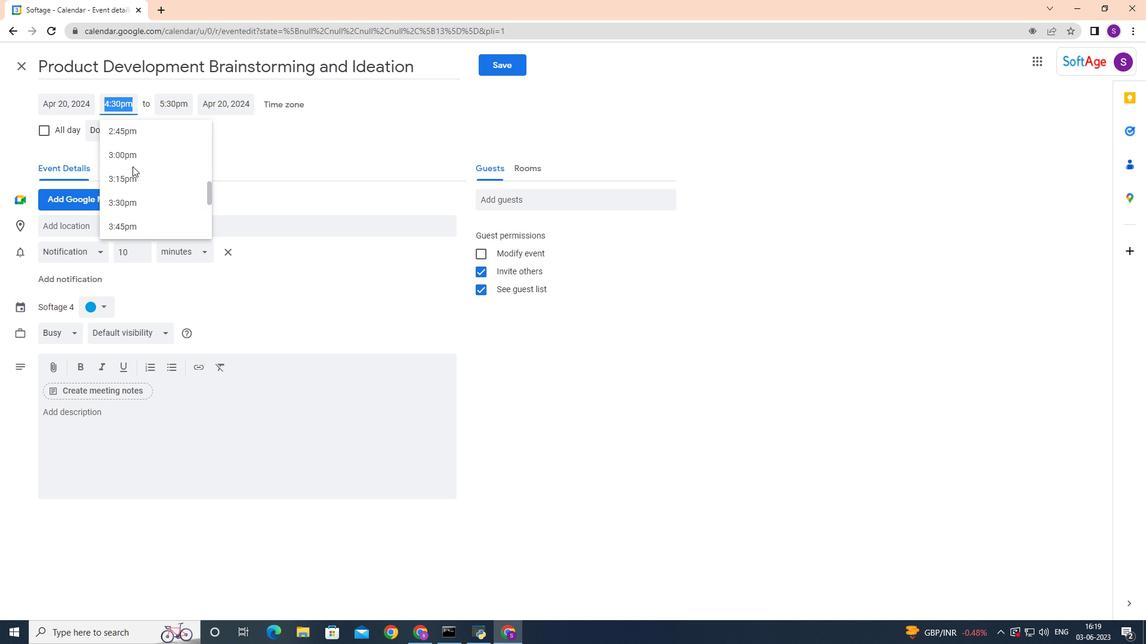 
Action: Mouse moved to (133, 167)
Screenshot: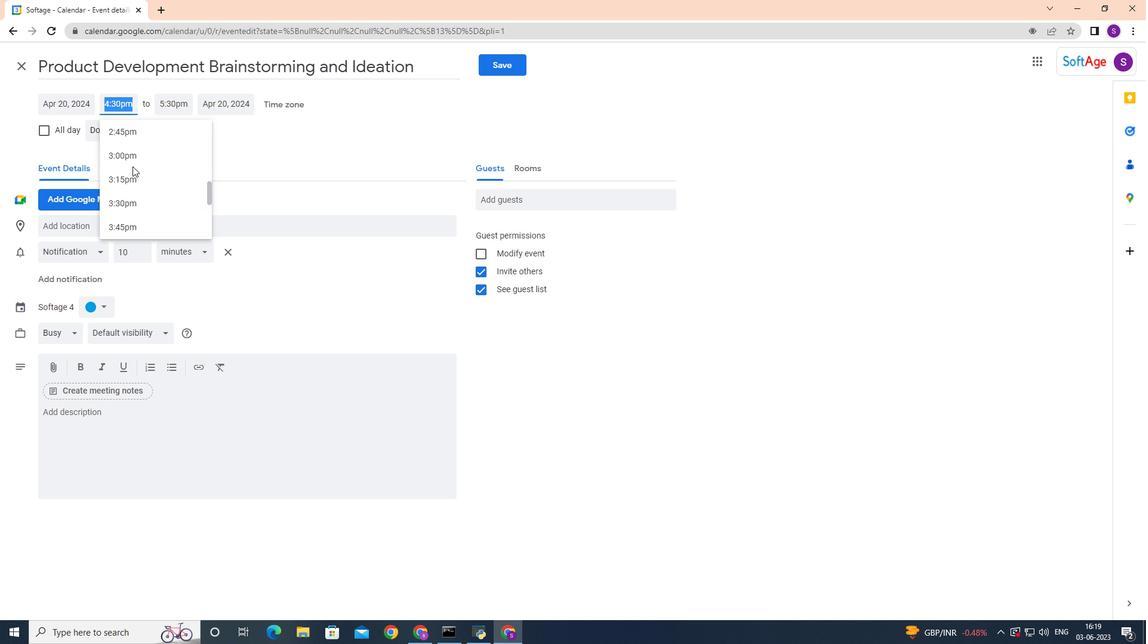 
Action: Mouse scrolled (133, 167) with delta (0, 0)
Screenshot: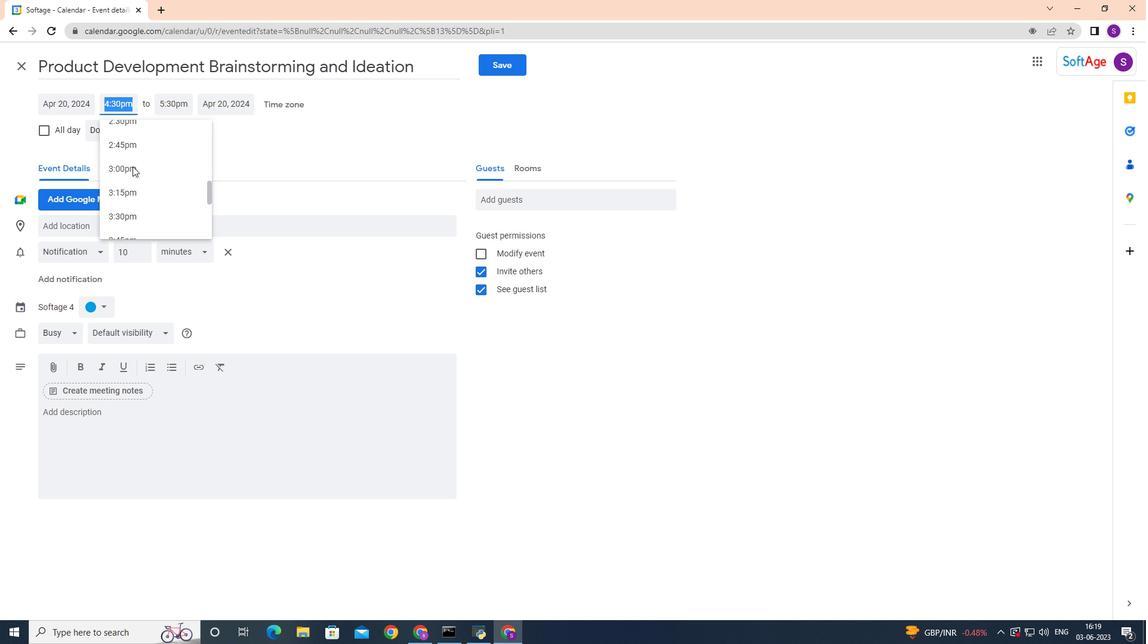 
Action: Mouse scrolled (133, 167) with delta (0, 0)
Screenshot: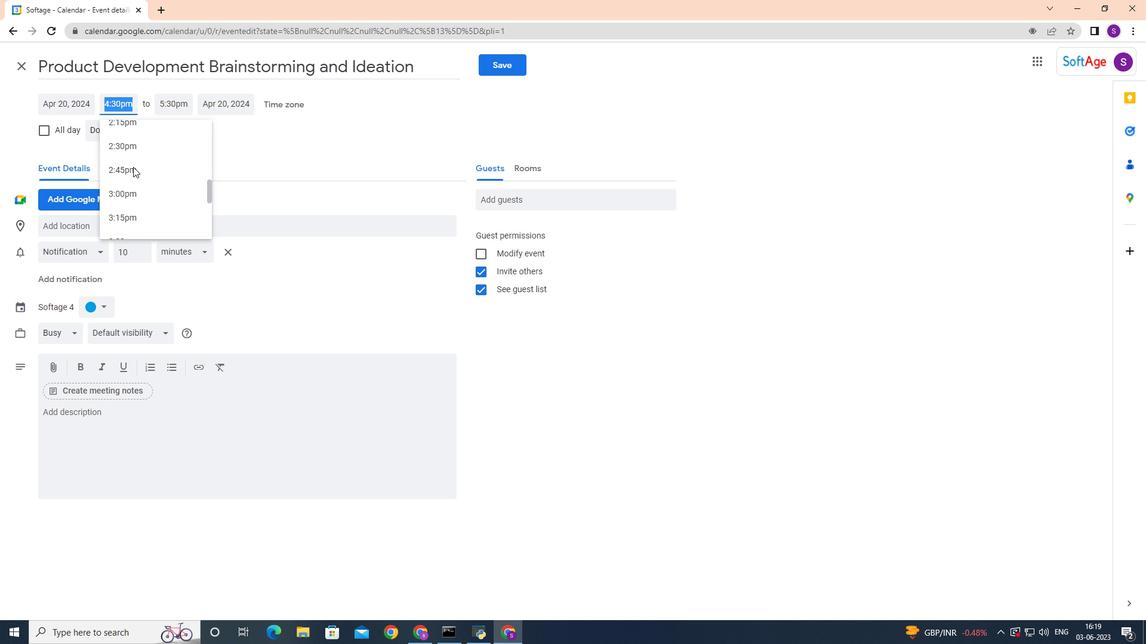 
Action: Mouse scrolled (133, 167) with delta (0, 0)
Screenshot: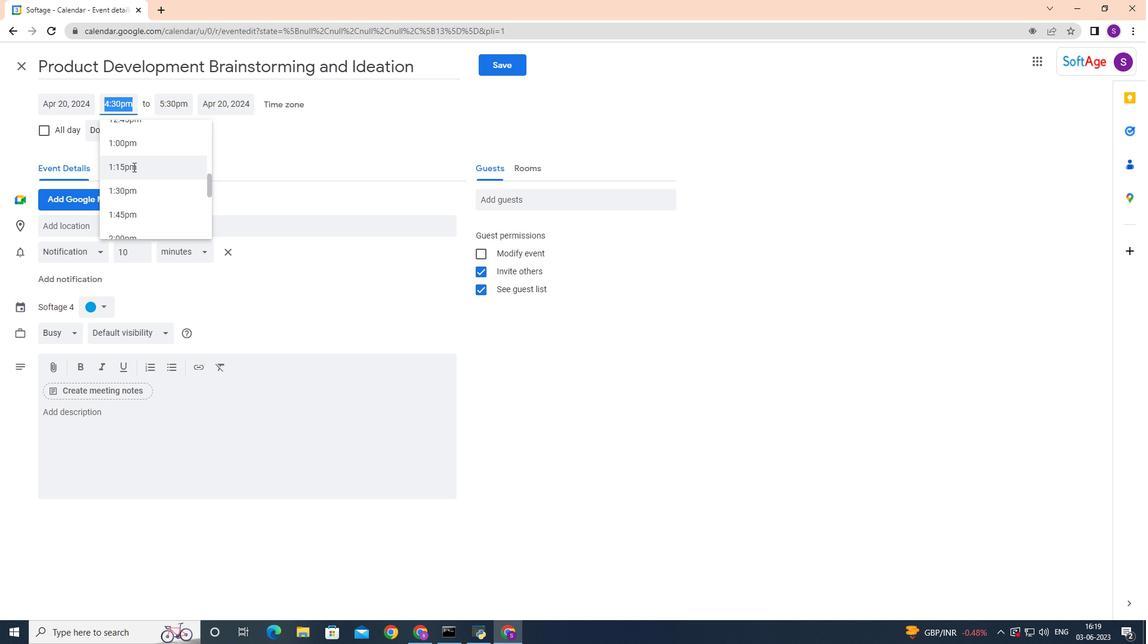 
Action: Mouse scrolled (133, 167) with delta (0, 0)
Screenshot: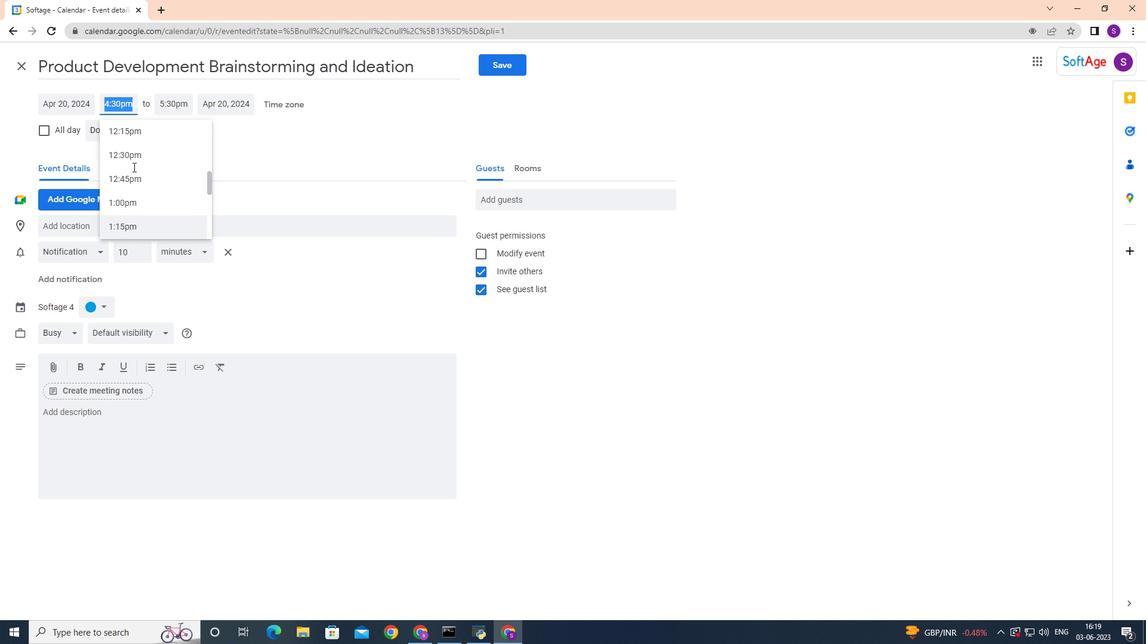 
Action: Mouse scrolled (133, 167) with delta (0, 0)
Screenshot: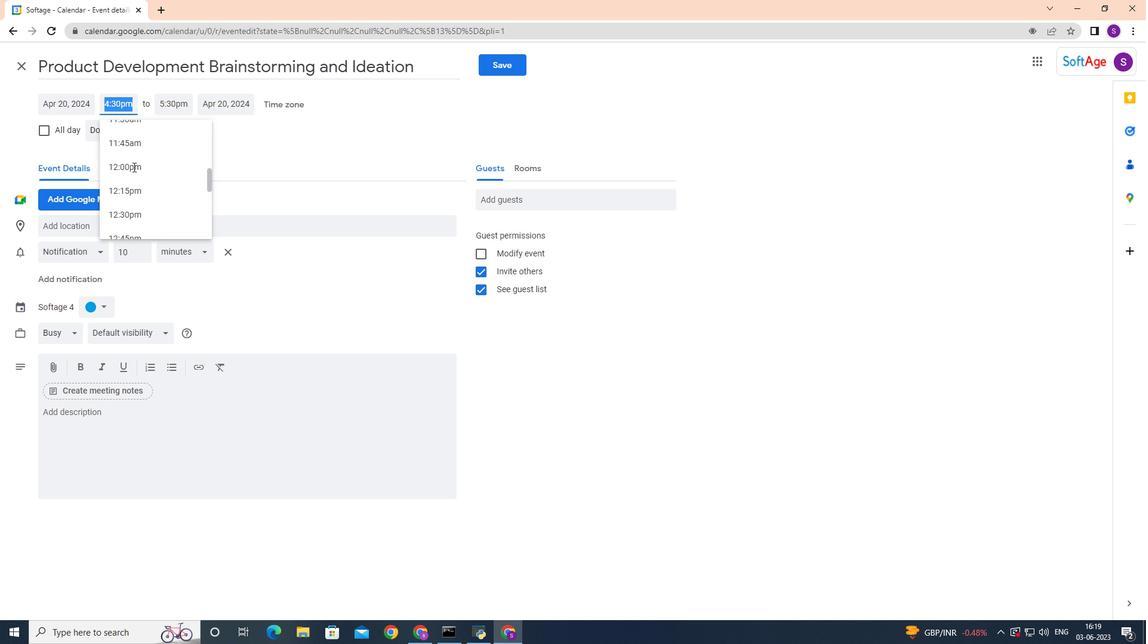 
Action: Mouse scrolled (133, 167) with delta (0, 0)
Screenshot: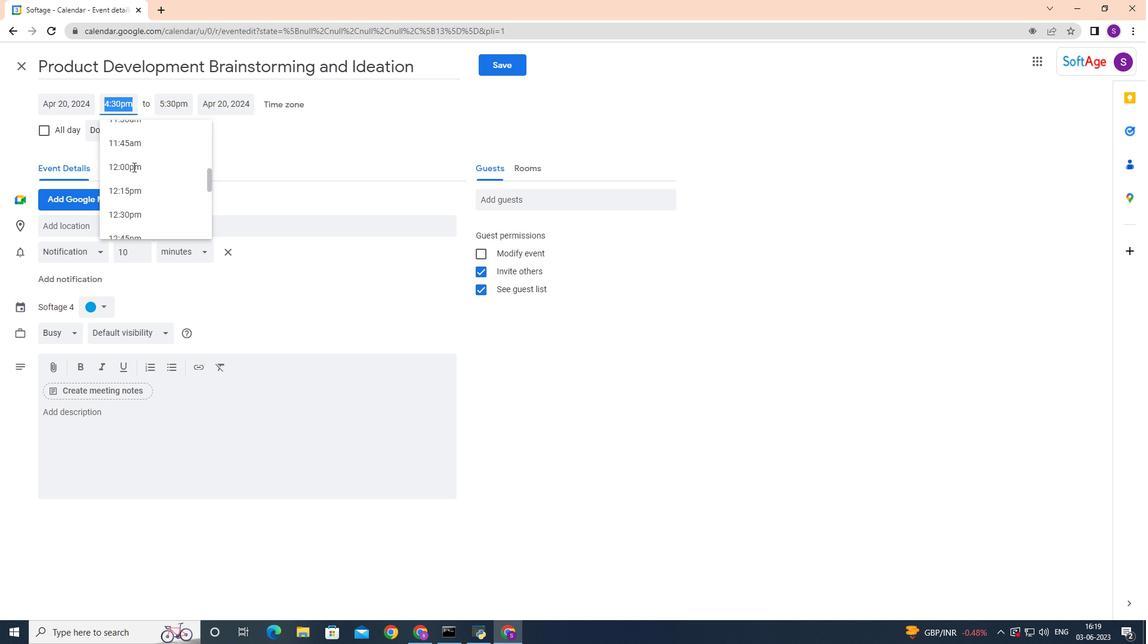 
Action: Mouse scrolled (133, 167) with delta (0, 0)
Screenshot: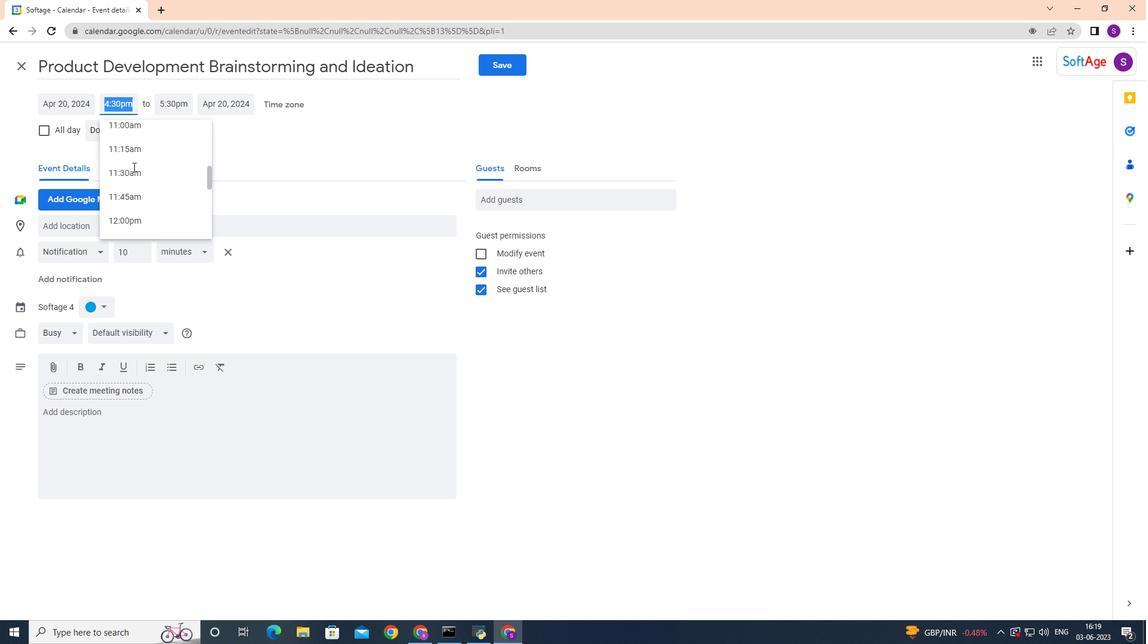 
Action: Mouse scrolled (133, 167) with delta (0, 0)
Screenshot: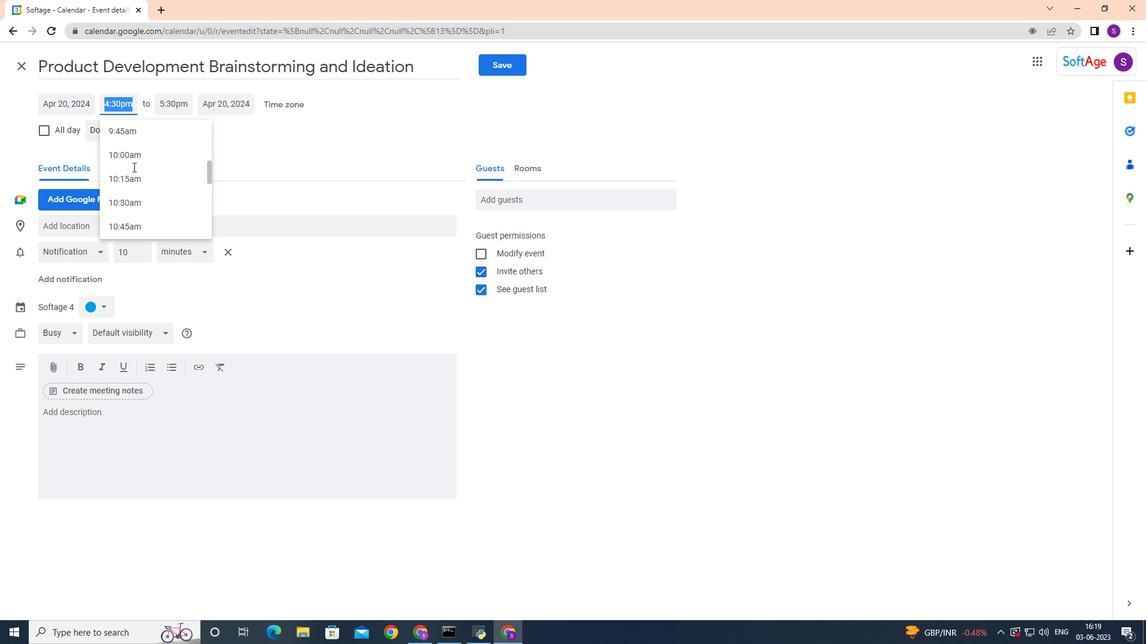 
Action: Mouse scrolled (133, 167) with delta (0, 0)
Screenshot: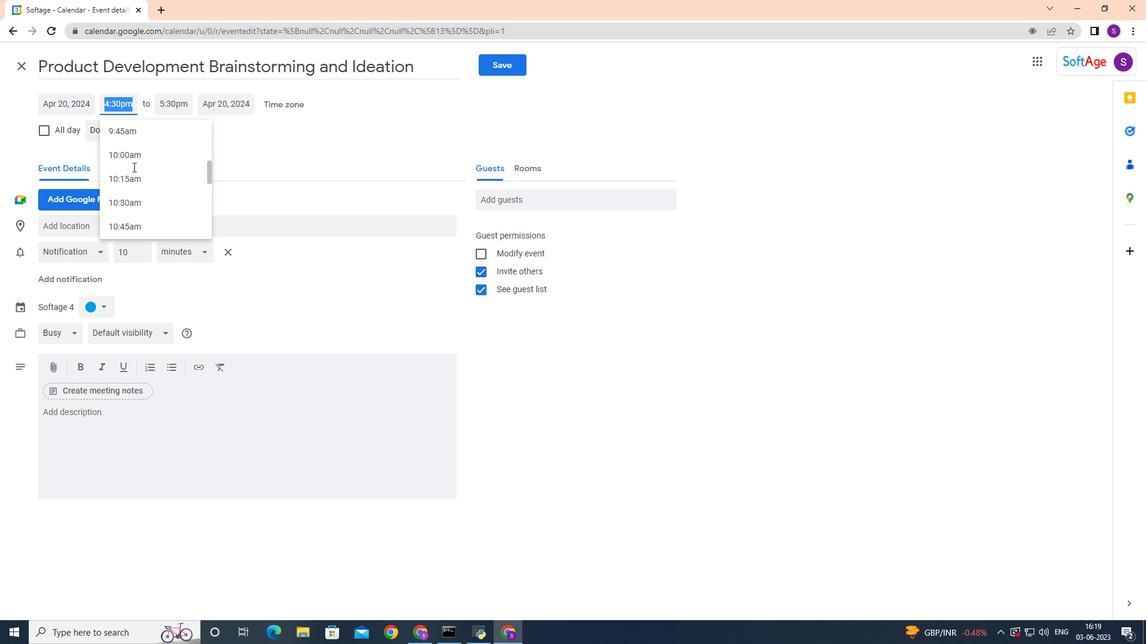 
Action: Mouse moved to (133, 166)
Screenshot: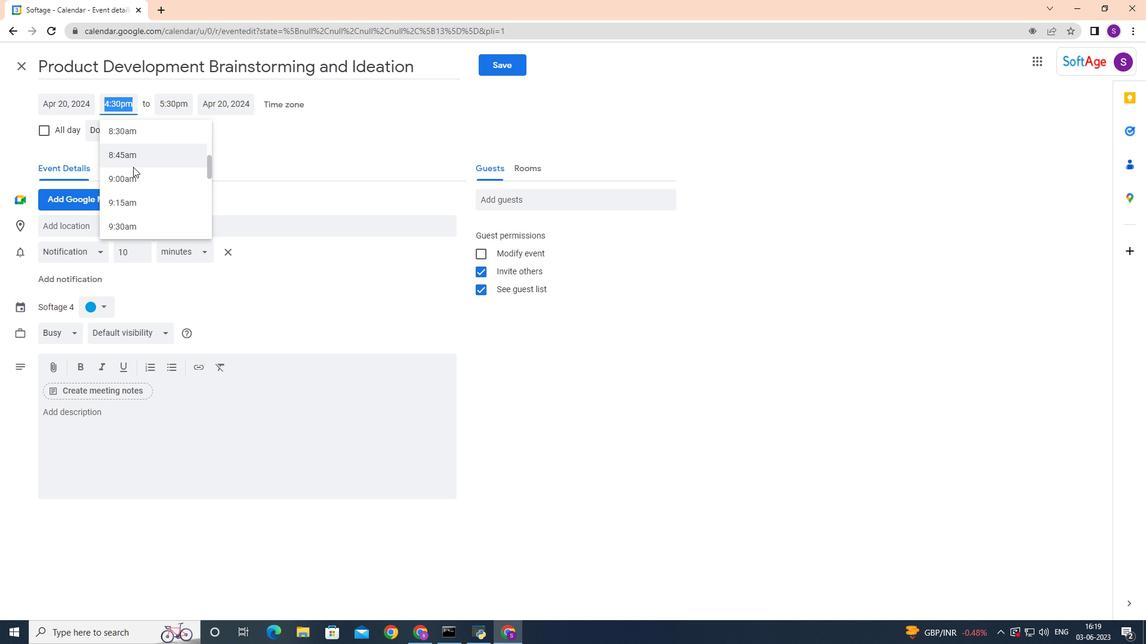 
Action: Key pressed <Key.backspace>8<Key.shift>:50<Key.shift>A<Key.shift>M<Key.enter>
Screenshot: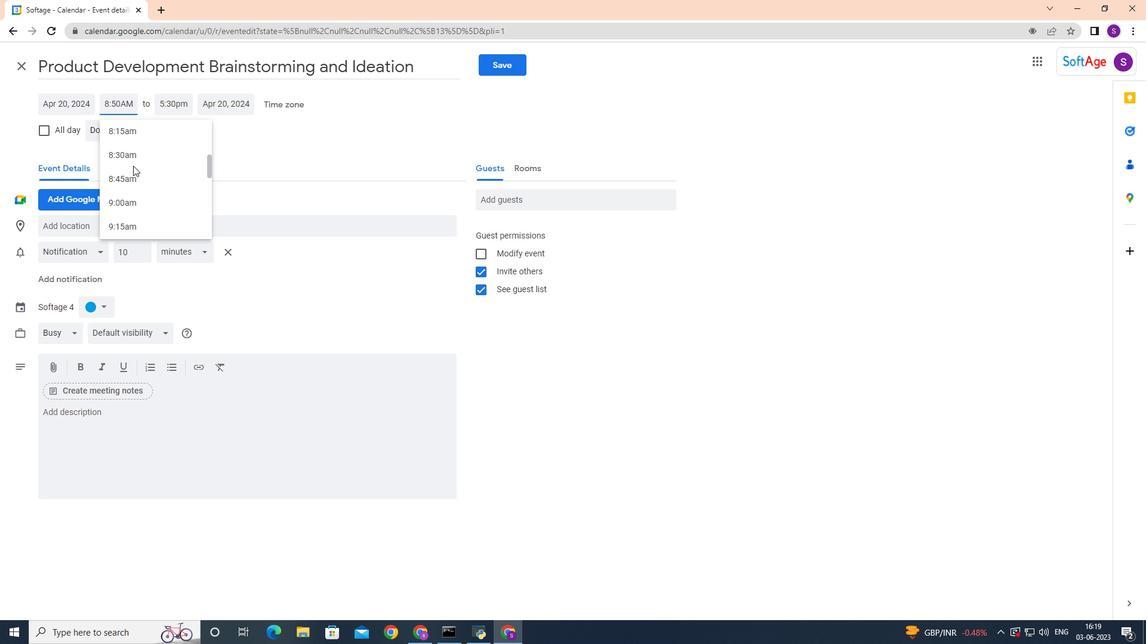 
Action: Mouse moved to (174, 100)
Screenshot: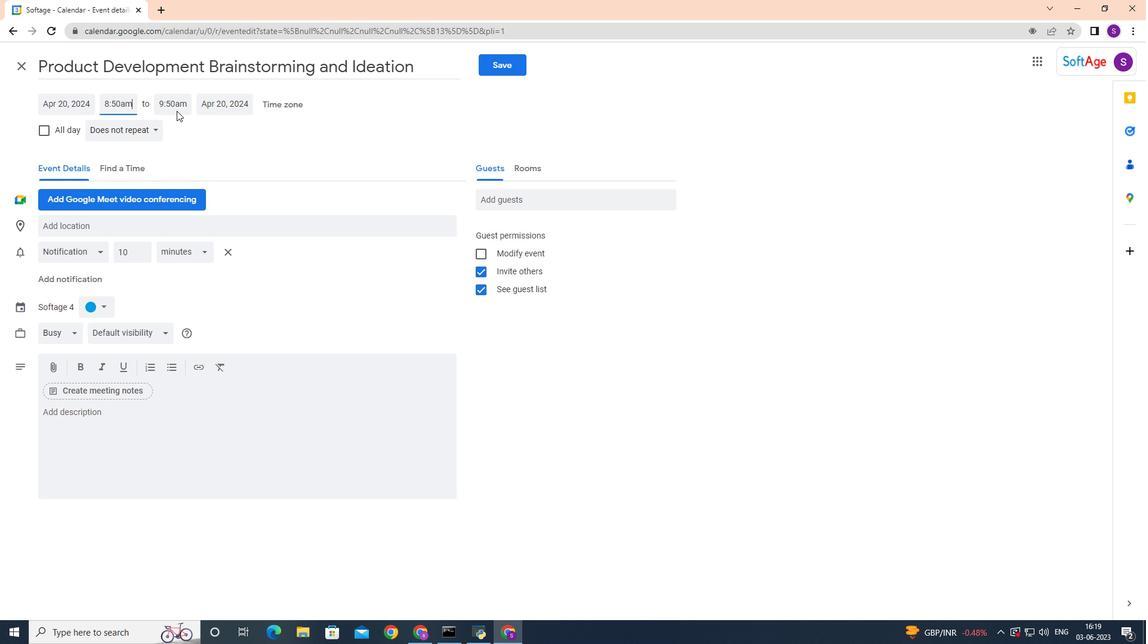 
Action: Mouse pressed left at (174, 100)
Screenshot: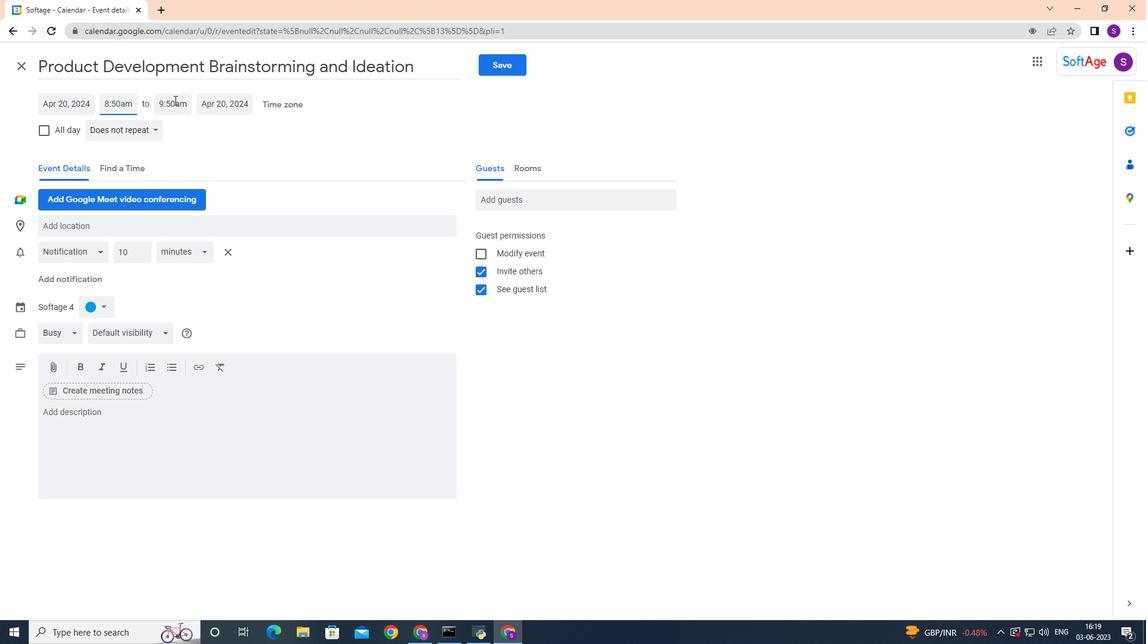 
Action: Mouse moved to (199, 224)
Screenshot: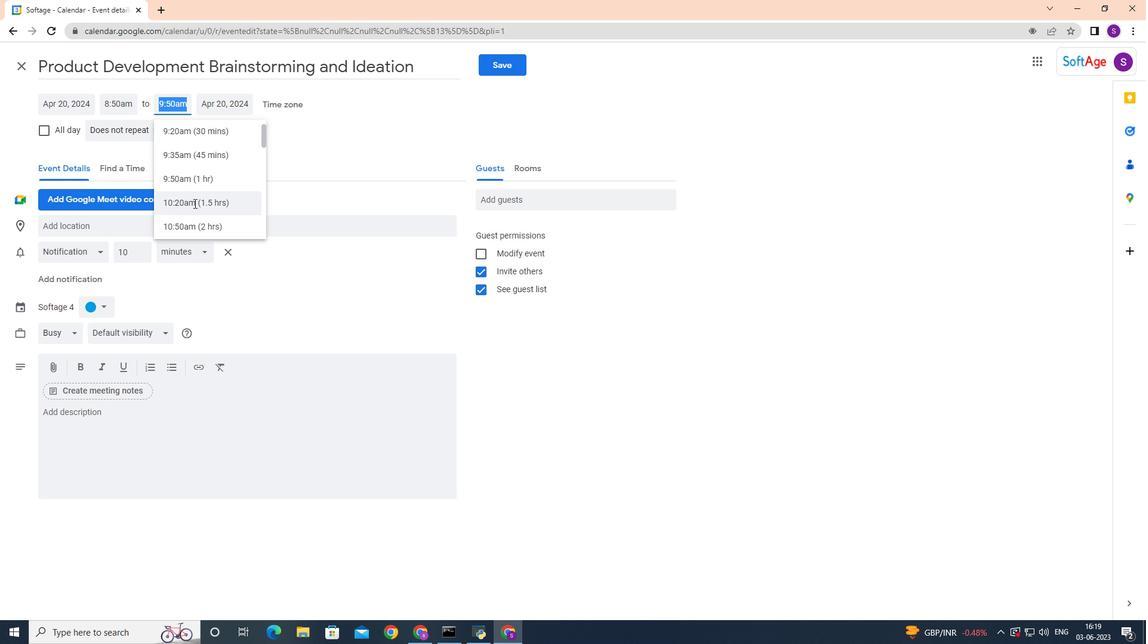 
Action: Mouse pressed left at (199, 224)
Screenshot: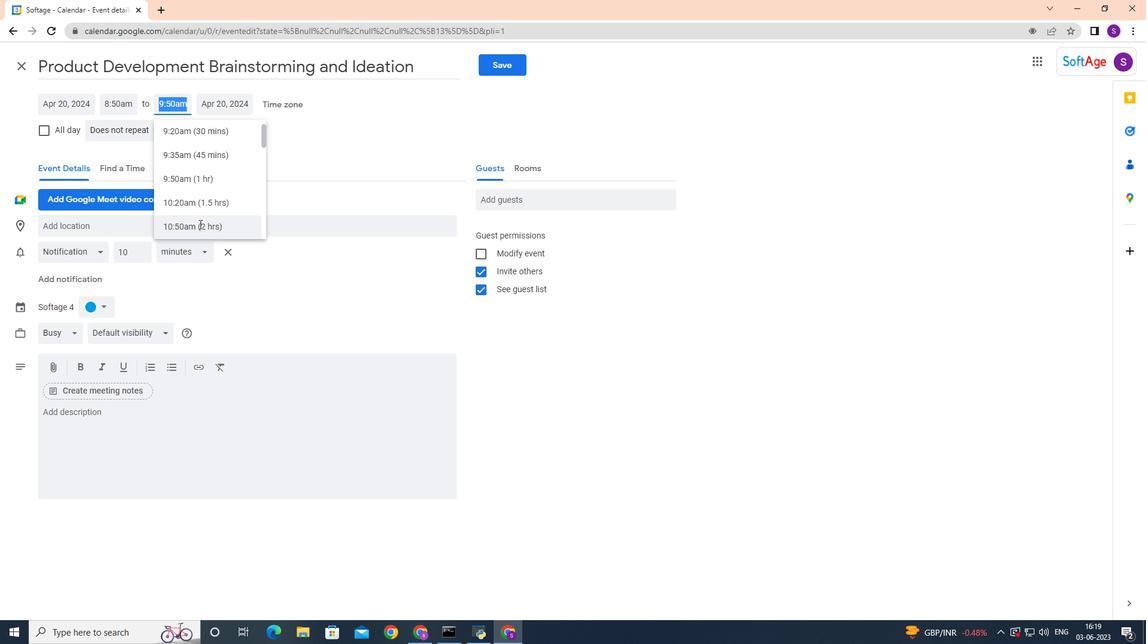 
Action: Mouse moved to (111, 423)
Screenshot: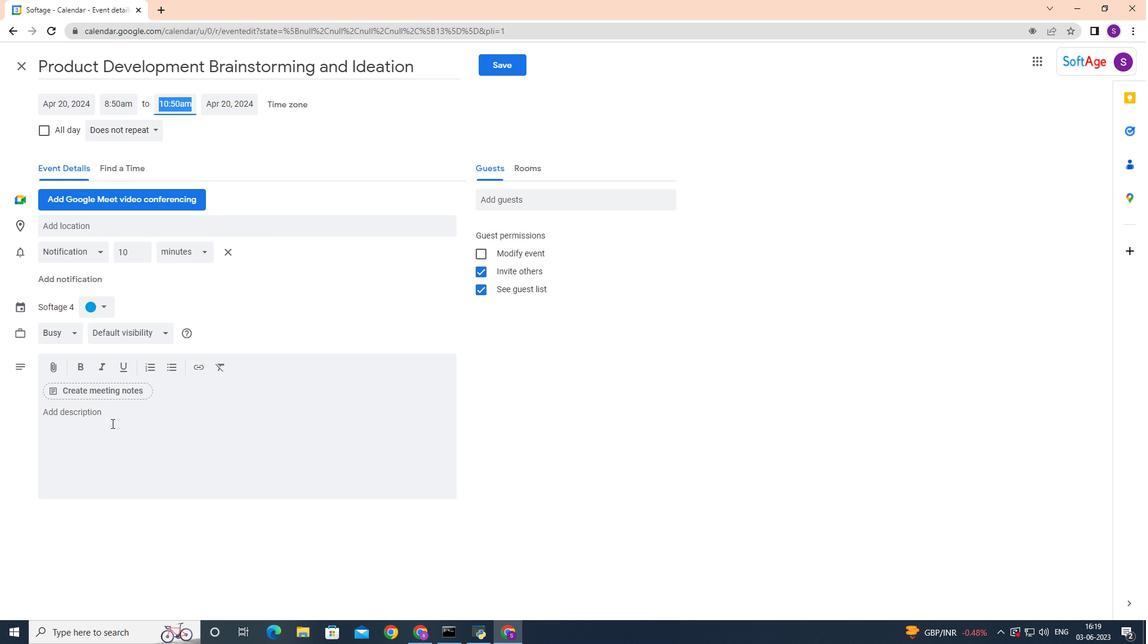 
Action: Mouse pressed left at (111, 423)
Screenshot: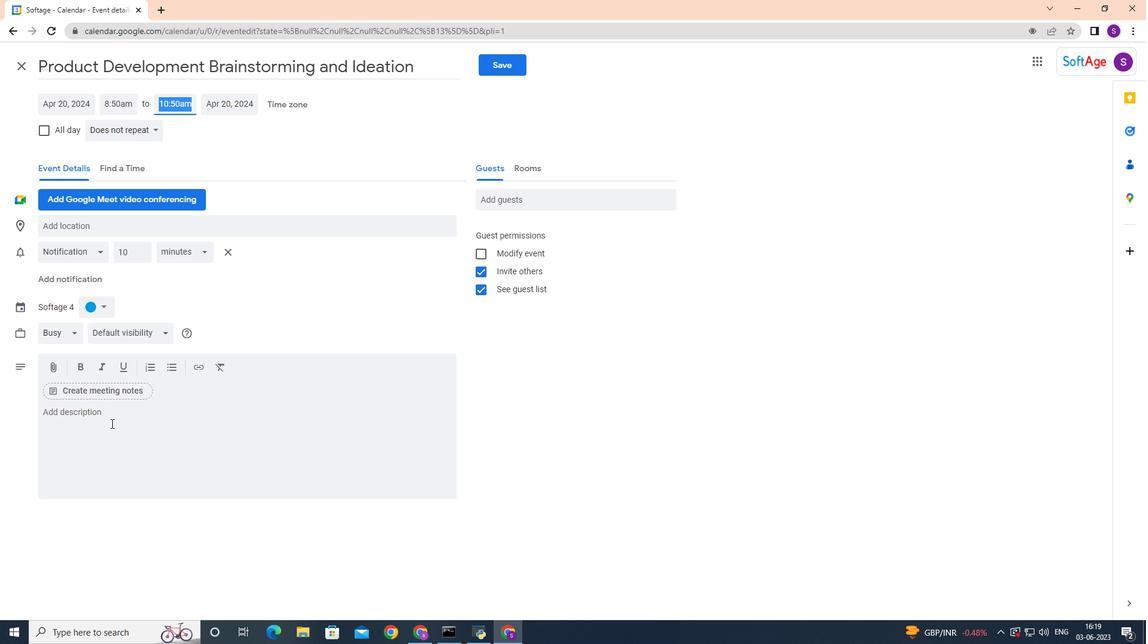 
Action: Mouse moved to (109, 418)
Screenshot: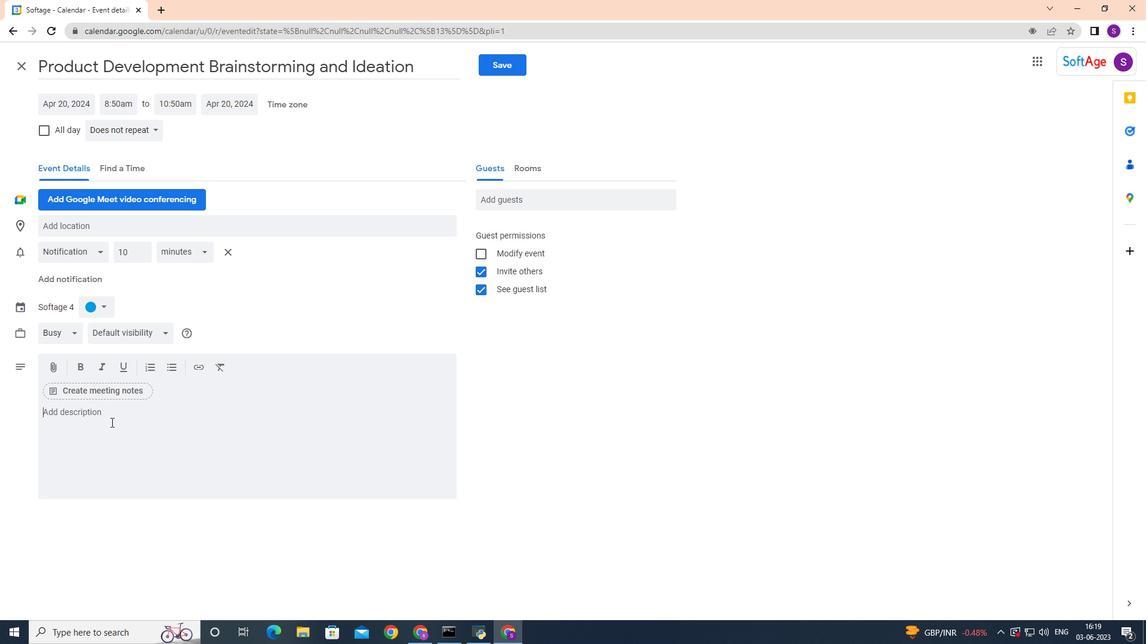 
Action: Key pressed <Key.shift><Key.shift>By<Key.space>the<Key.space>end<Key.space>of<Key.space>the<Key.space>discussion,<Key.space>the<Key.space>employee<Key.space>will<Key.space>have<Key.space>a<Key.space>clear<Key.space>understanding<Key.space>of<Key.space>the<Key.space>performance<Key.space>concerns,<Key.space>a<Key.space>road<Key.space>map<Key.space>for<Key.space>improvement,<Key.space>and<Key.space>a<Key.space>support<Key.space>system<Key.space>in<Key.space>place<Key.space>to<Key.space>help<Key.space>them<Key.space>succeed.<Key.space>the<Key.space>suspervisor<Key.space><Key.backspace><Key.backspace><Key.backspace><Key.backspace><Key.backspace><Key.backspace><Key.backspace><Key.backspace><Key.backspace><Key.backspace>pervisor<Key.space>will<Key.space>also<Key.space>have<Key.space>a<Key.space>framework<Key.space>for<Key.space>monitoring<Key.space>progress,<Key.space>providing<Key.space>ongoing<Key.space>feedback<Key.space>and<Key.space>recognizing<Key.space>positive<Key.space>changes.<Key.space>
Screenshot: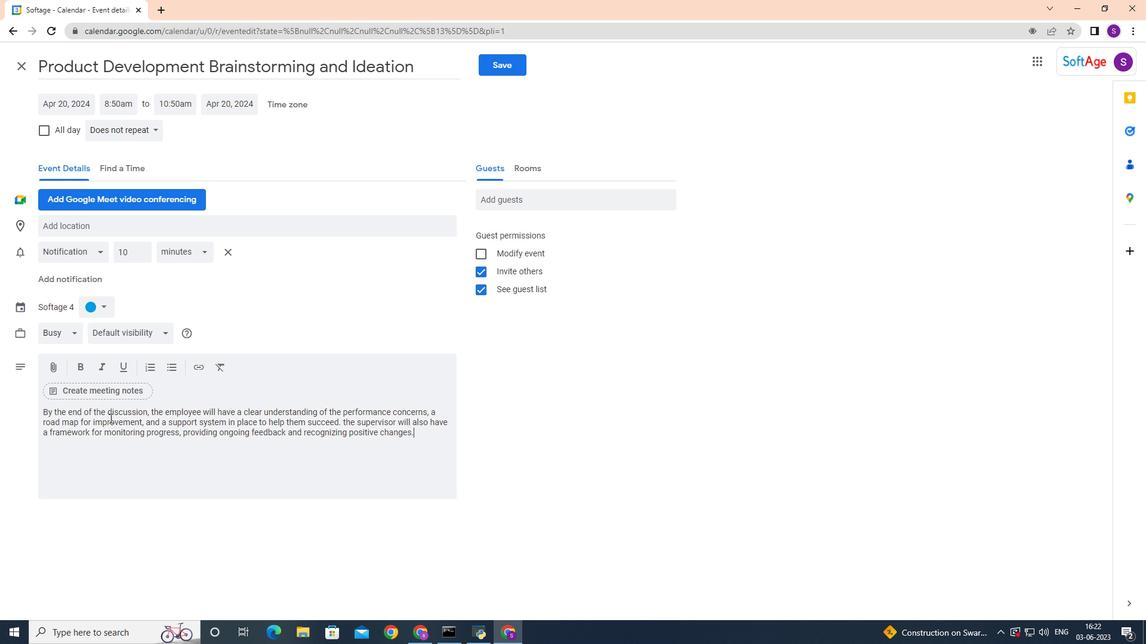
Action: Mouse moved to (103, 307)
Screenshot: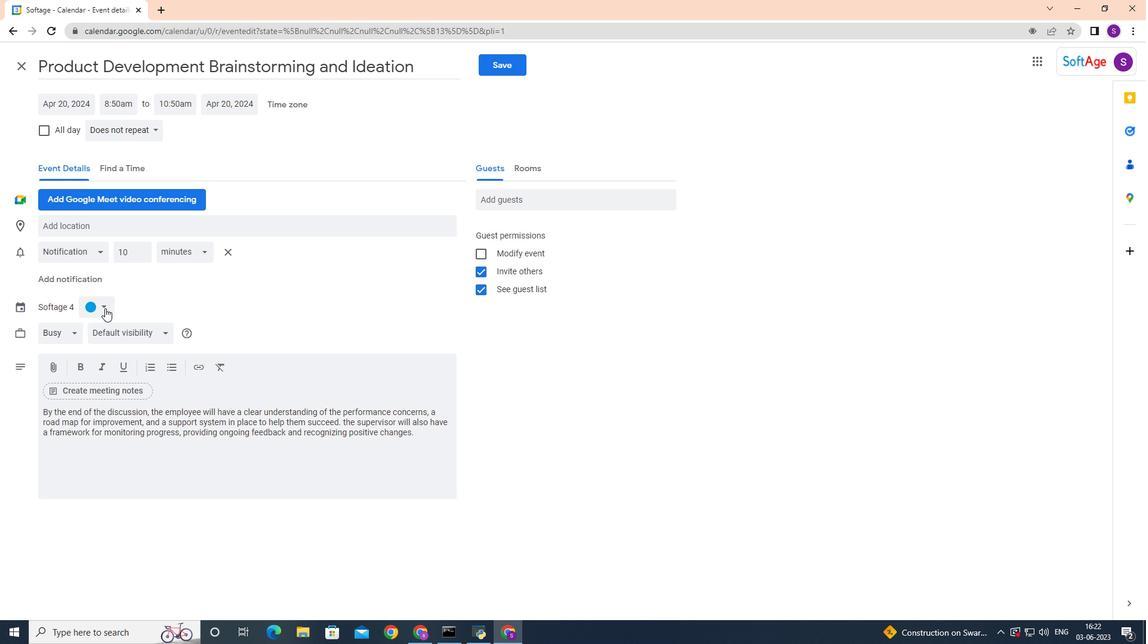 
Action: Mouse pressed left at (103, 307)
Screenshot: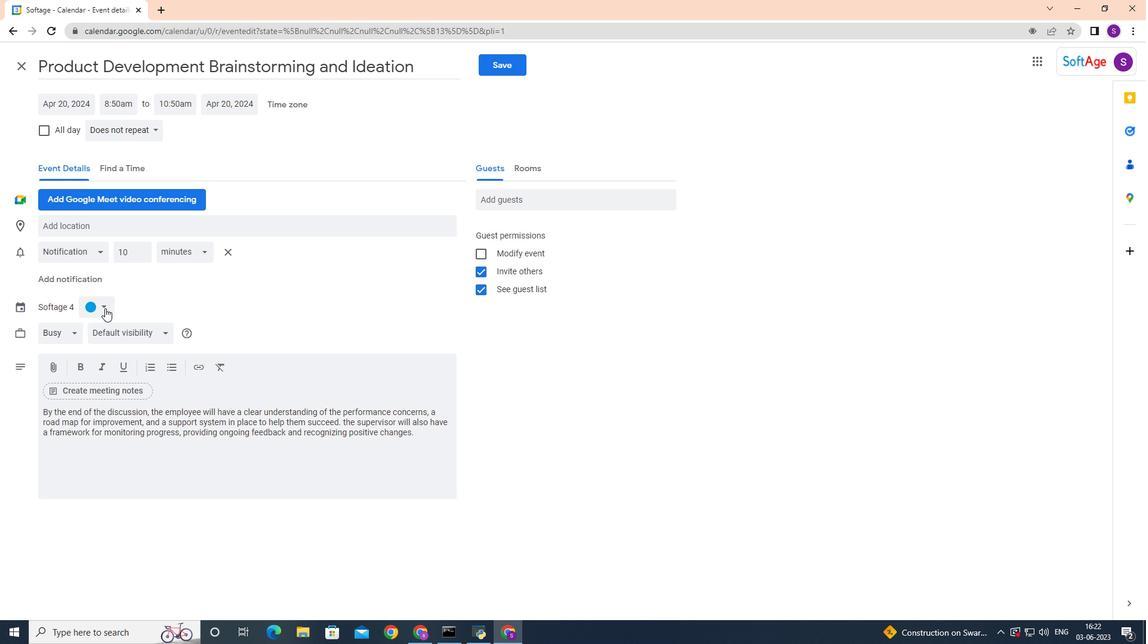 
Action: Mouse moved to (102, 360)
Screenshot: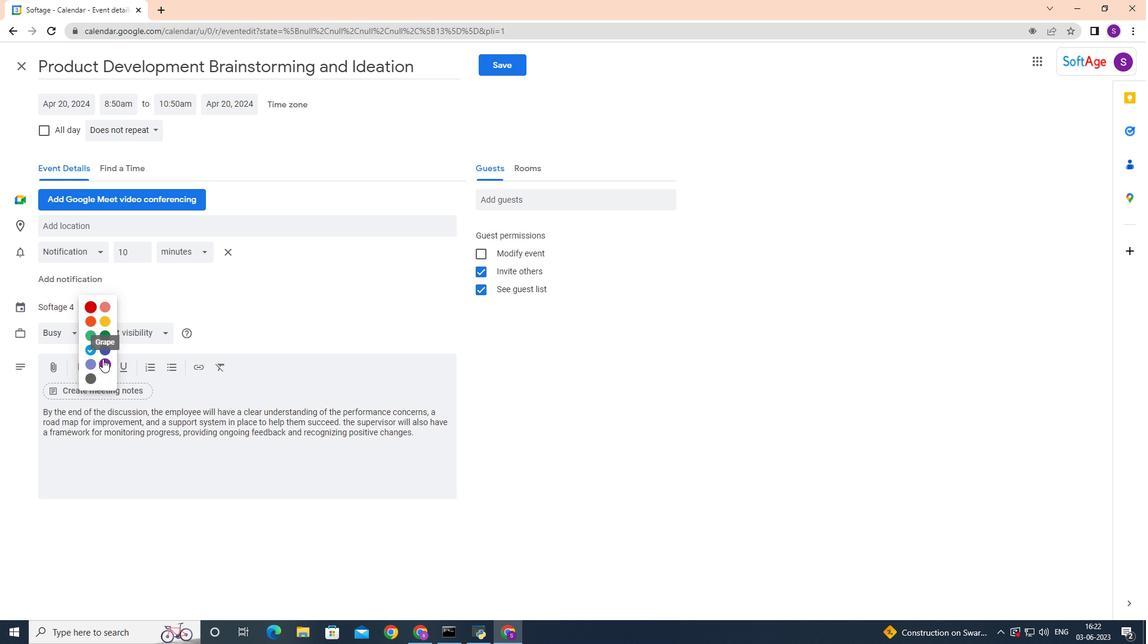 
Action: Mouse pressed left at (102, 360)
Screenshot: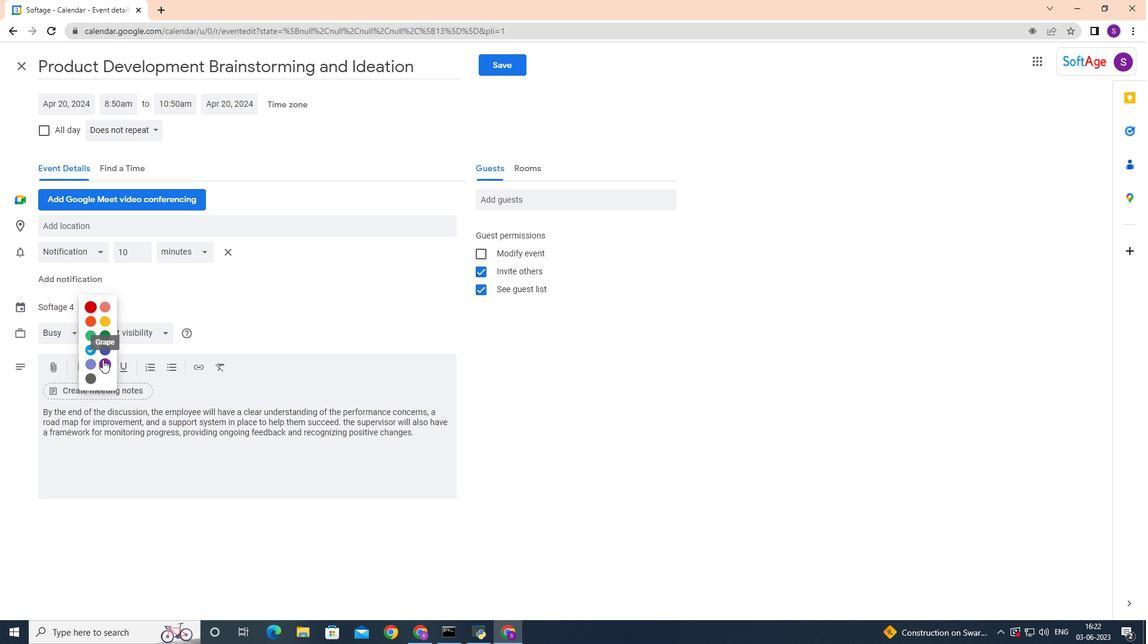 
Action: Mouse moved to (88, 226)
Screenshot: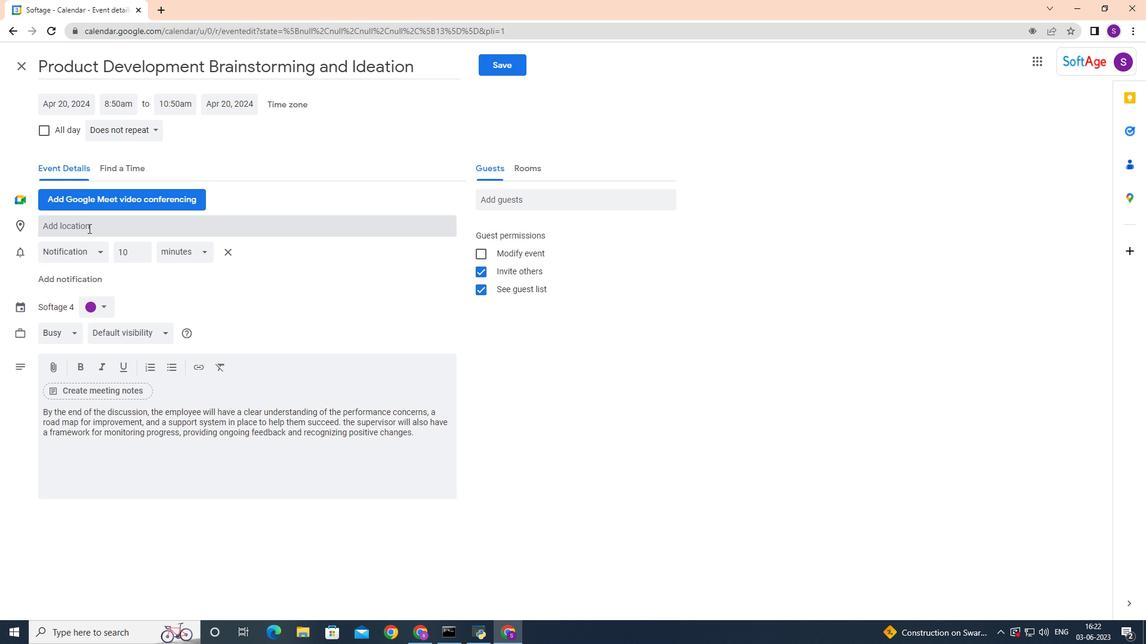 
Action: Mouse pressed left at (88, 226)
Screenshot: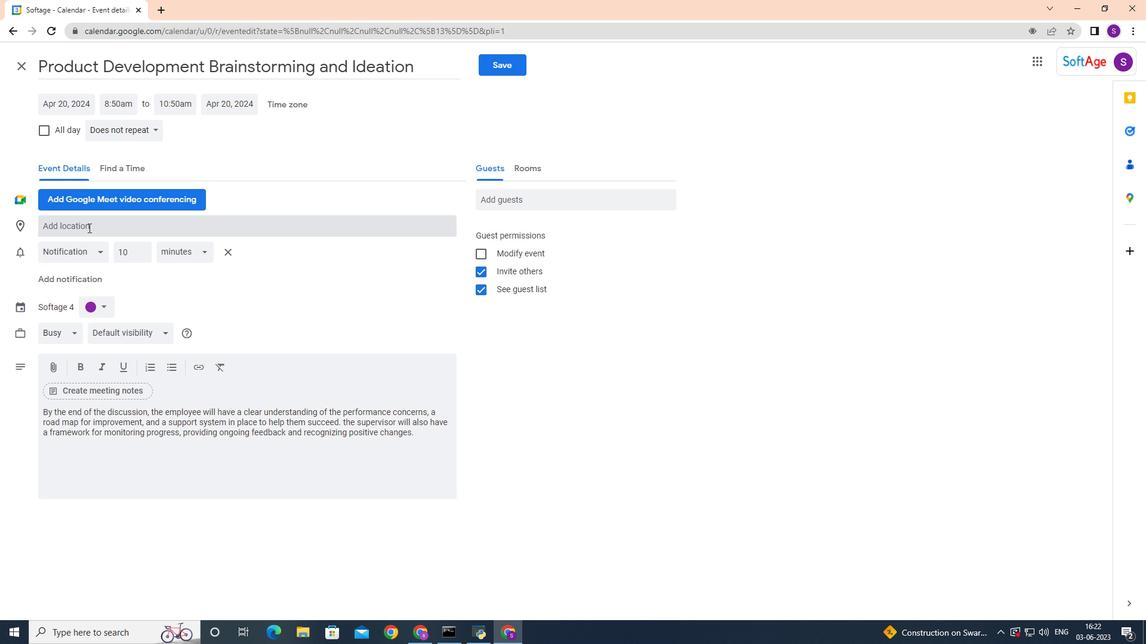 
Action: Mouse moved to (88, 226)
Screenshot: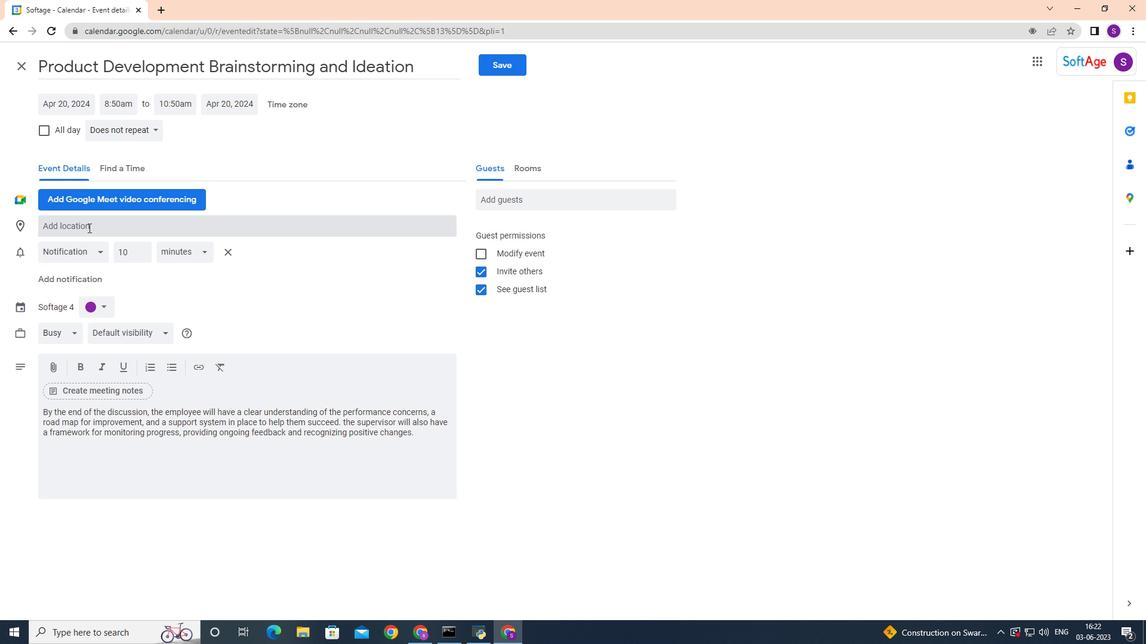 
Action: Key pressed <Key.shift>Bulgaria,<Key.space>
Screenshot: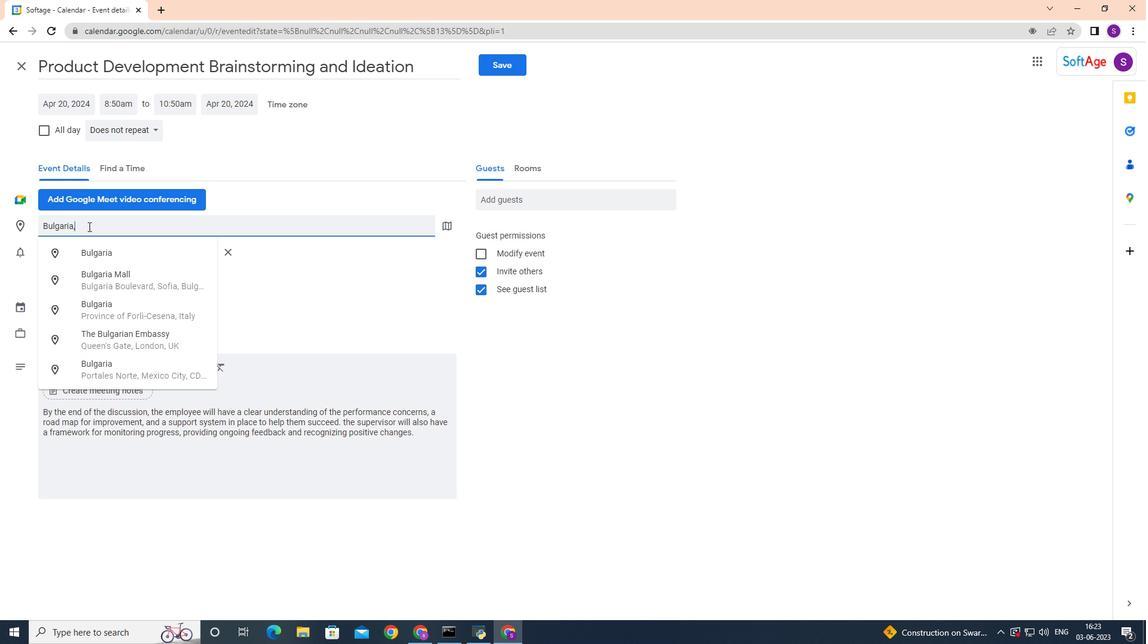 
Action: Mouse moved to (557, 195)
Screenshot: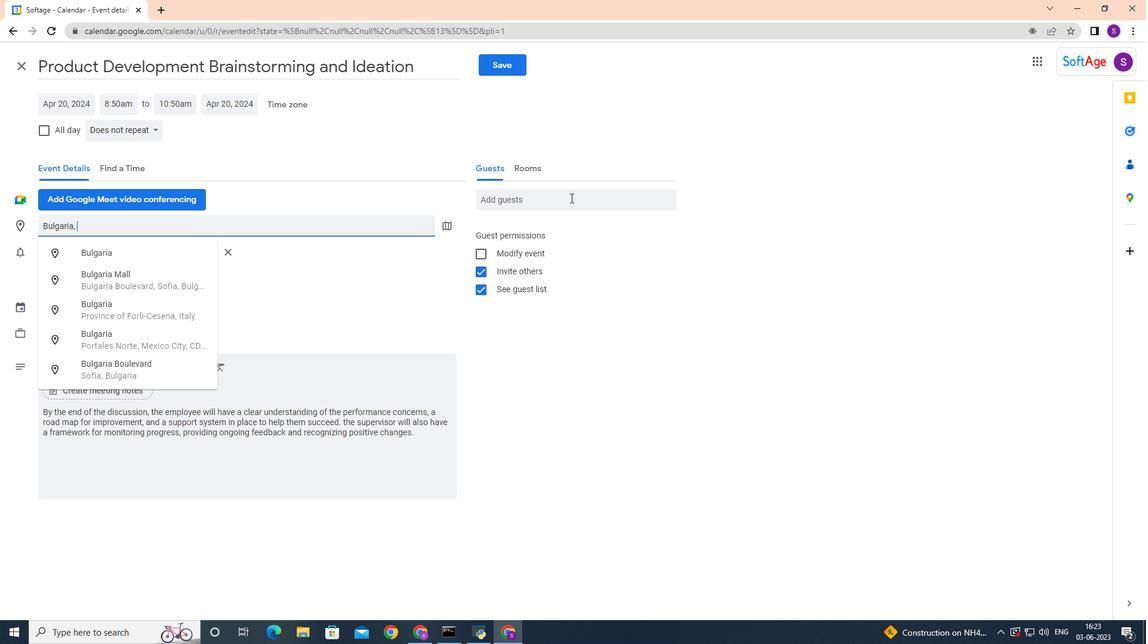 
Action: Mouse pressed left at (557, 195)
Screenshot: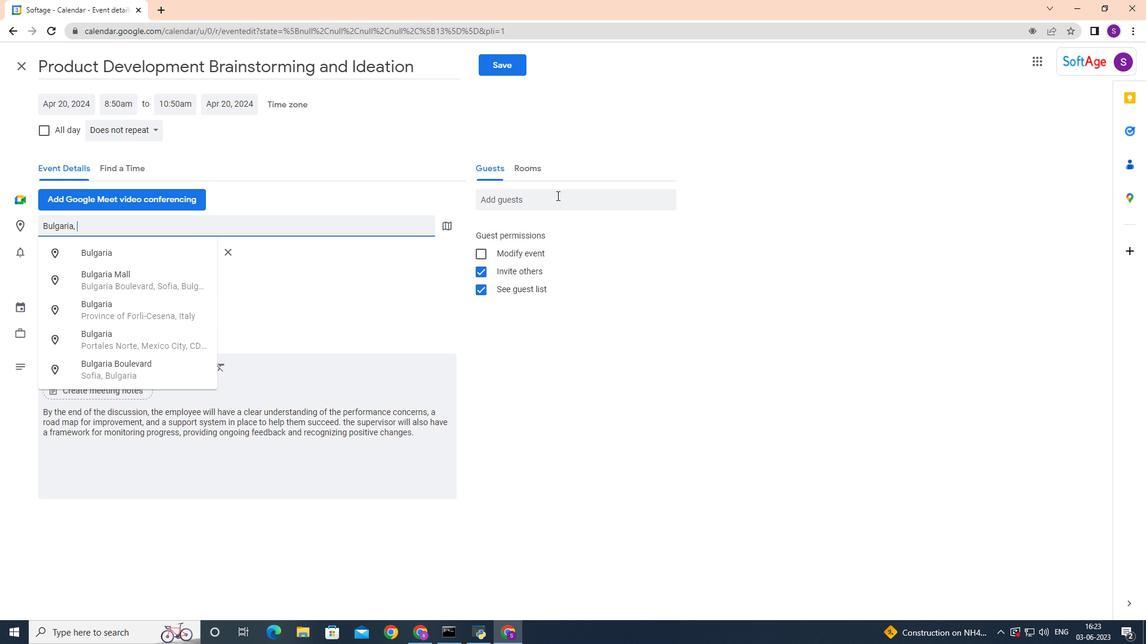 
Action: Mouse moved to (556, 195)
Screenshot: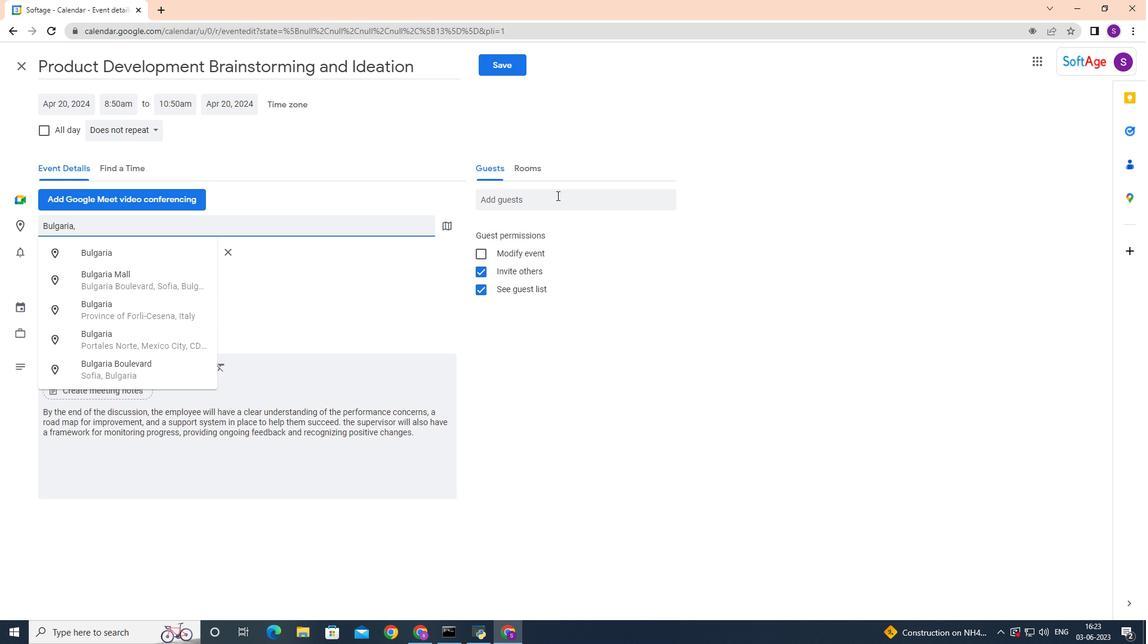 
Action: Key pressed softage.9
Screenshot: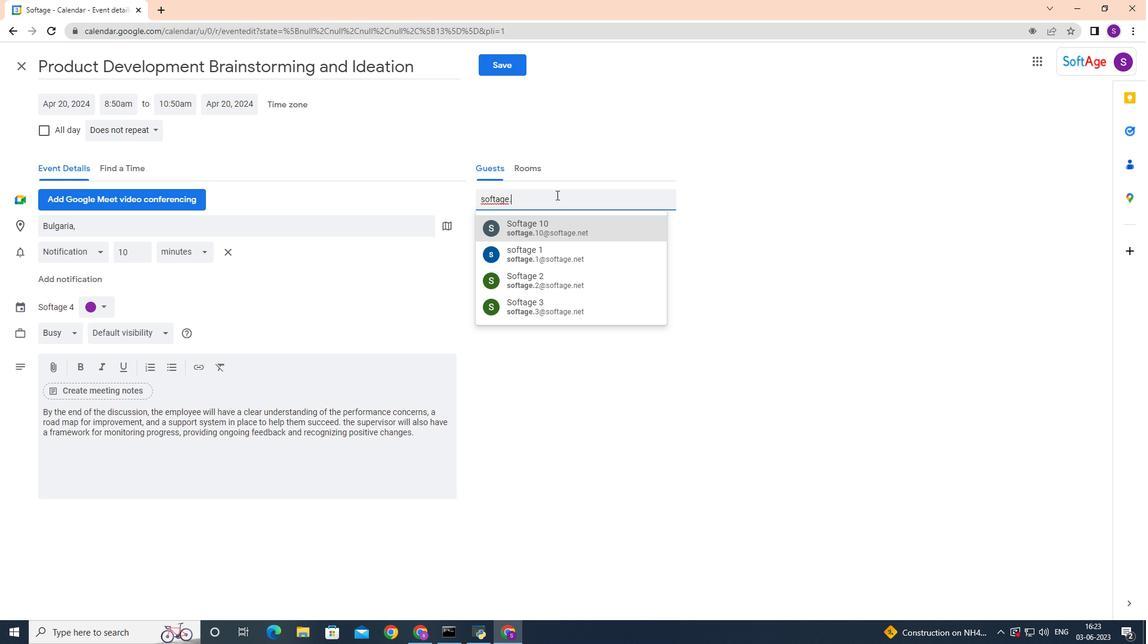 
Action: Mouse moved to (544, 226)
Screenshot: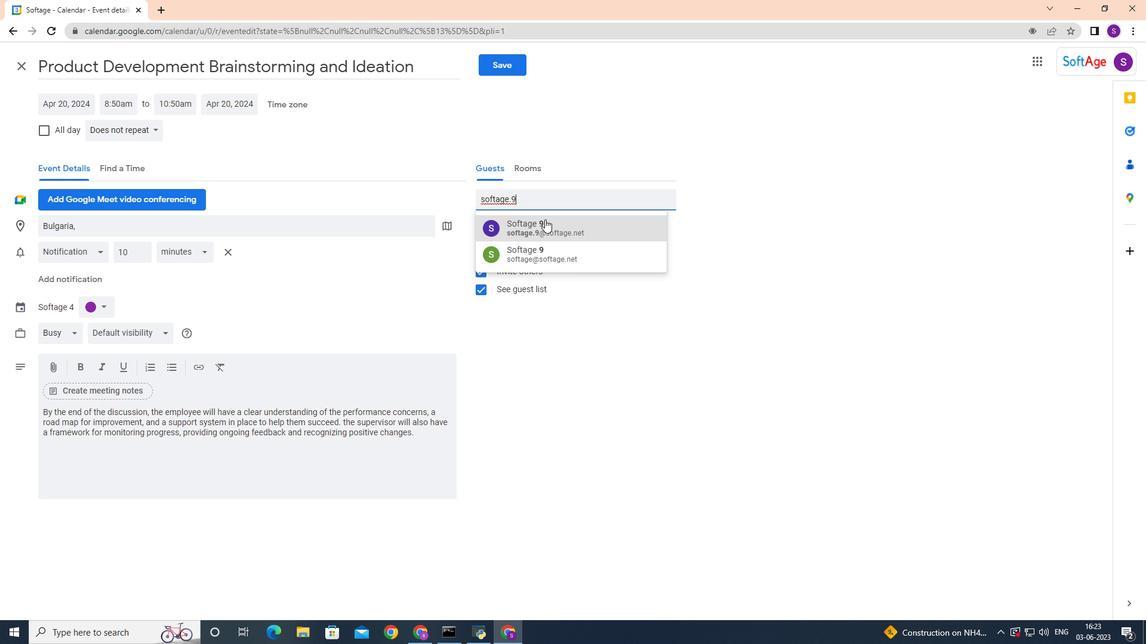 
Action: Mouse pressed left at (544, 226)
Screenshot: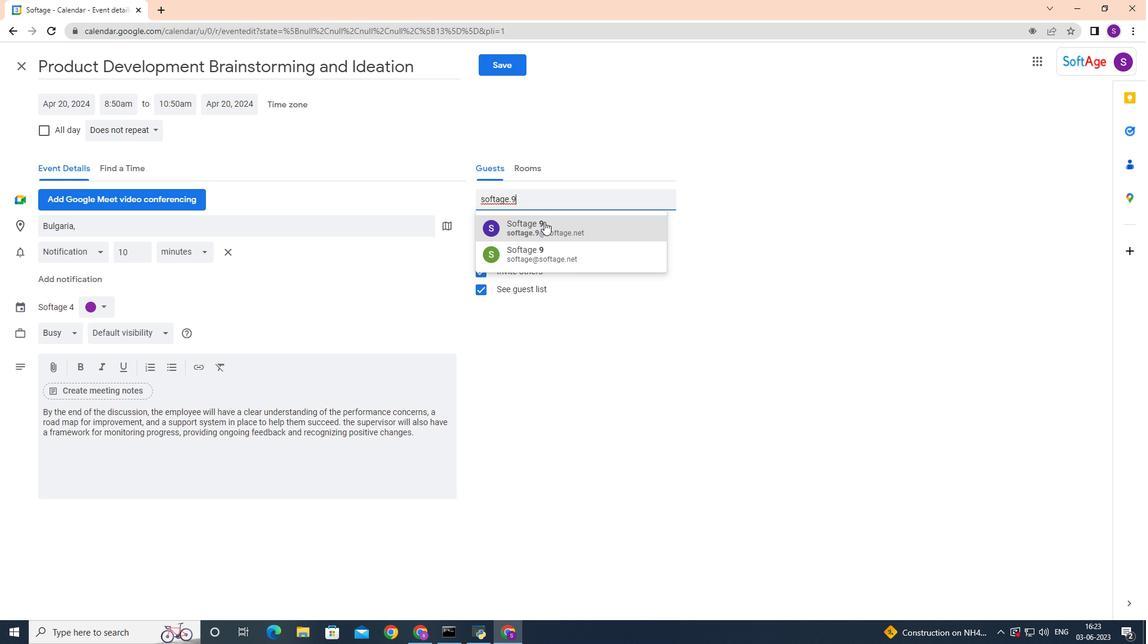 
Action: Key pressed softage.10
Screenshot: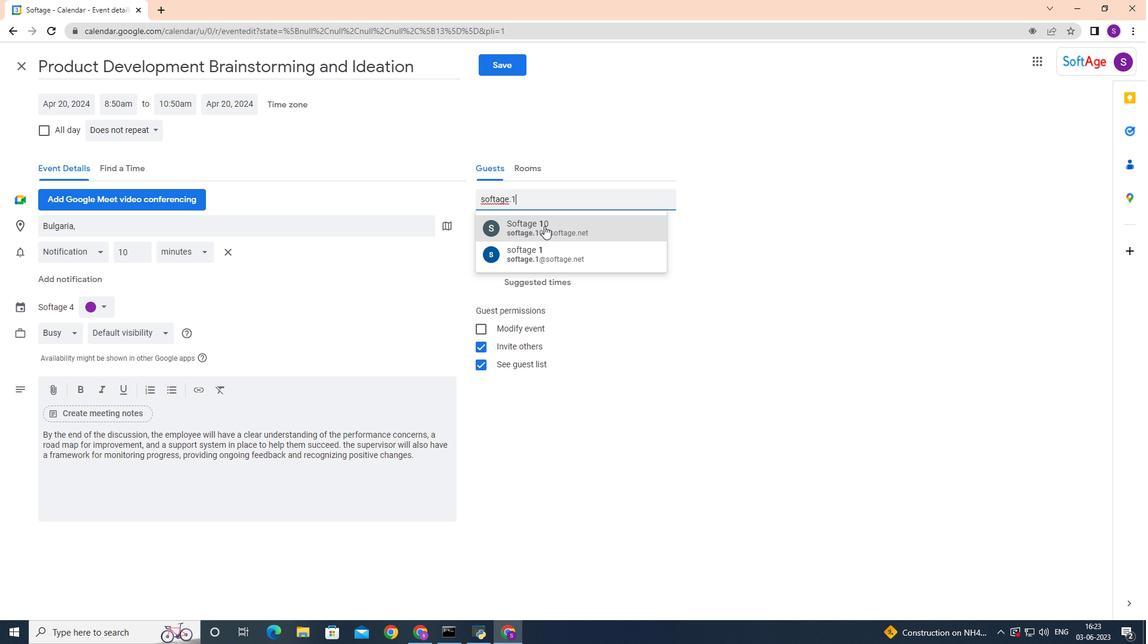 
Action: Mouse pressed left at (544, 226)
Screenshot: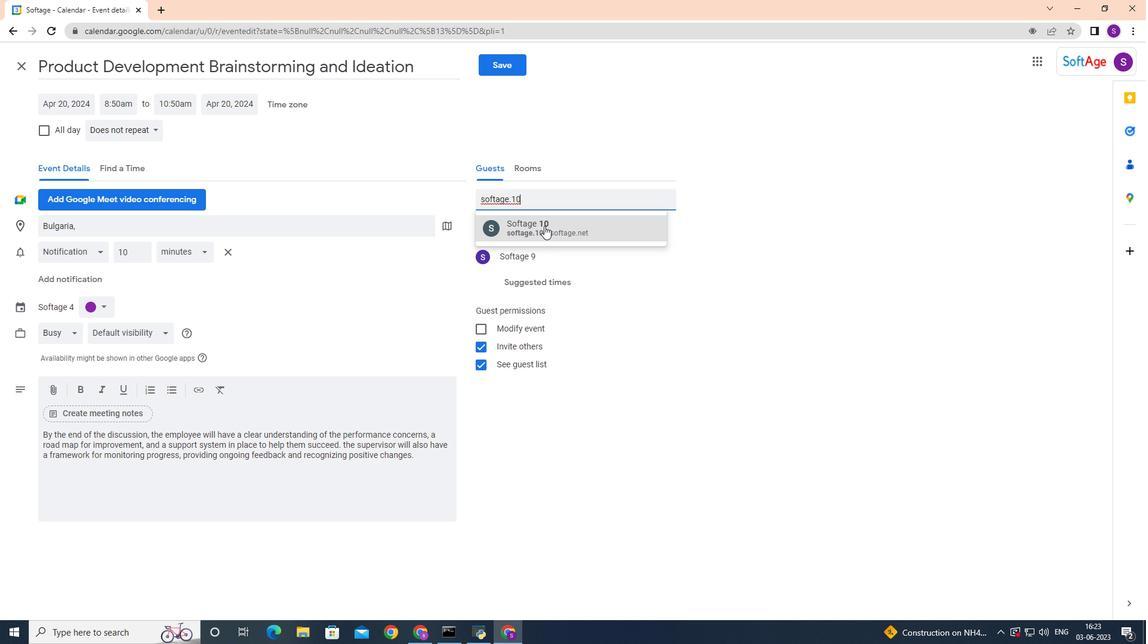 
Action: Mouse moved to (152, 127)
Screenshot: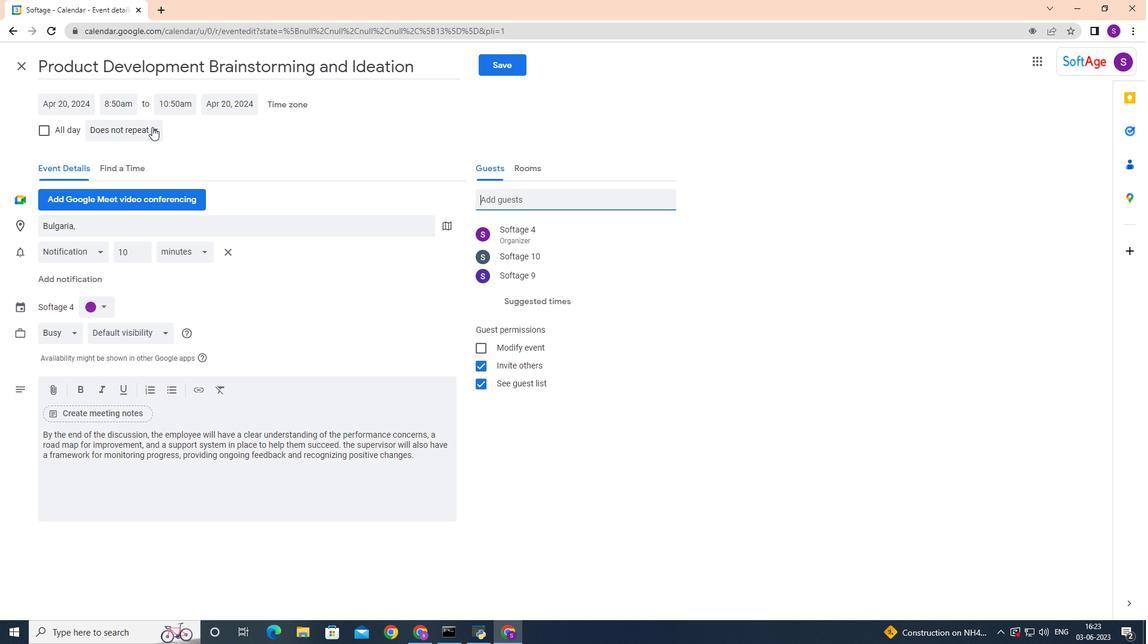 
Action: Mouse pressed left at (152, 127)
Screenshot: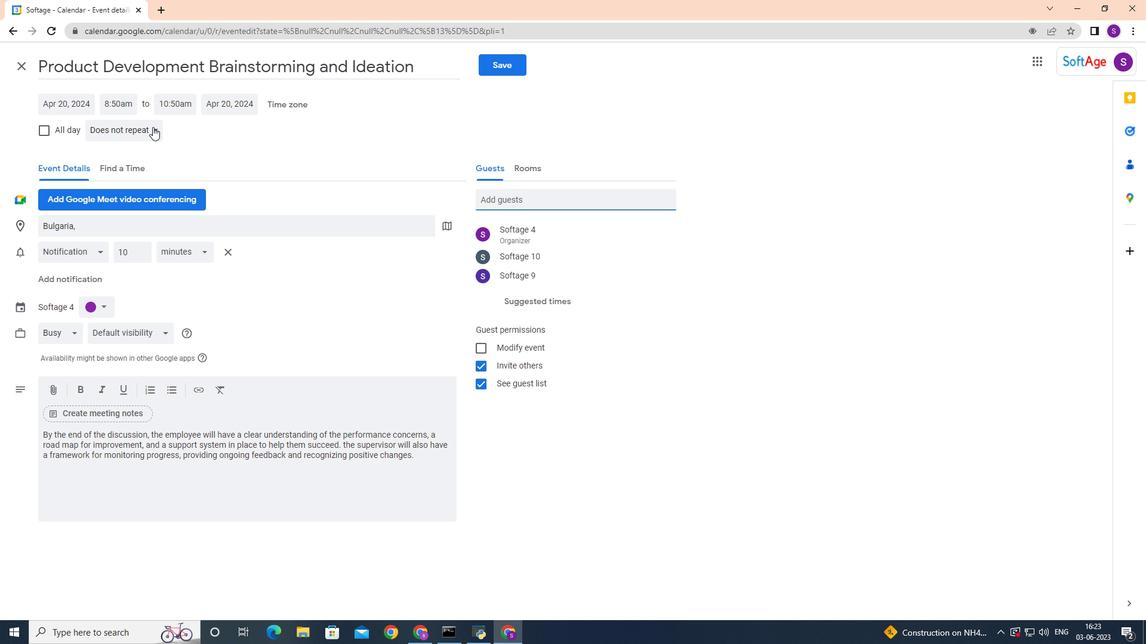 
Action: Mouse moved to (152, 142)
Screenshot: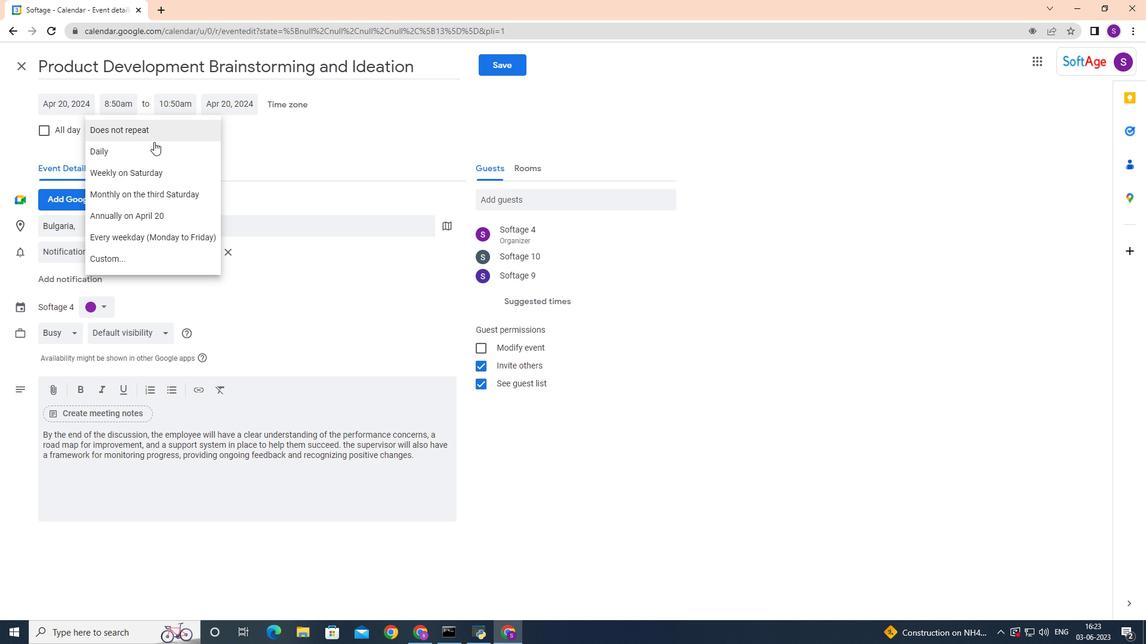 
Action: Mouse pressed left at (152, 142)
Screenshot: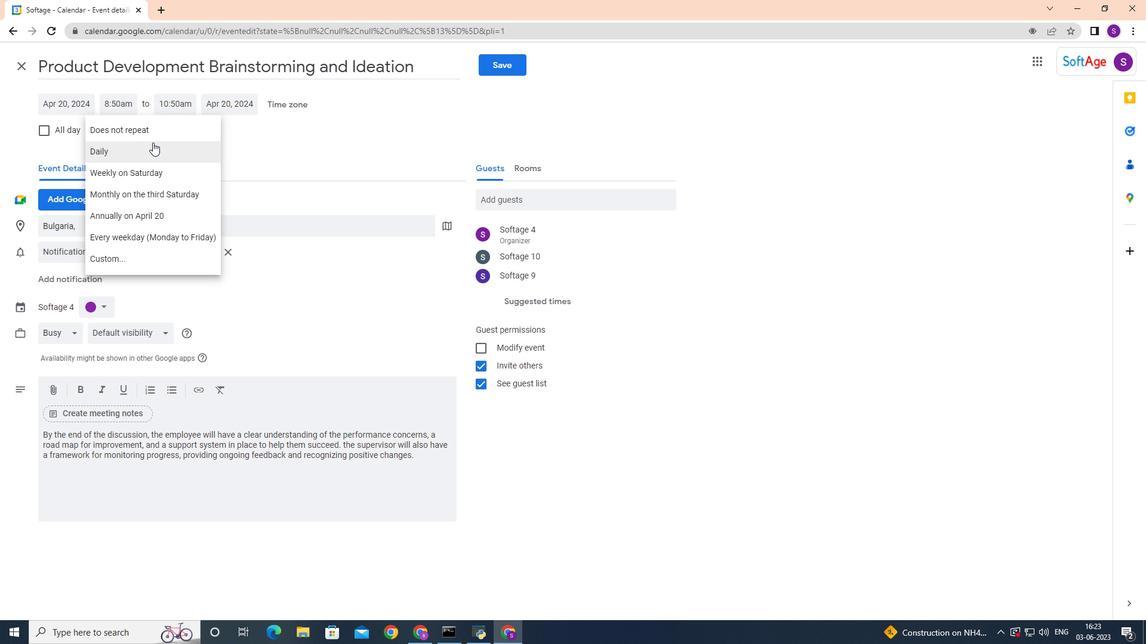 
Action: Mouse moved to (501, 65)
Screenshot: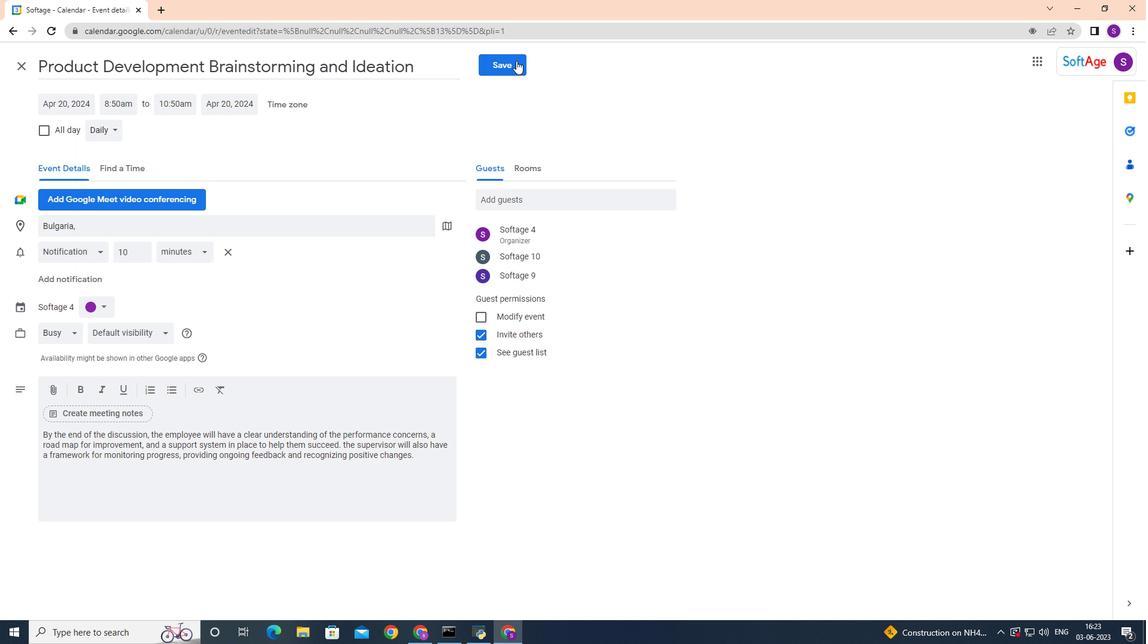 
Action: Mouse pressed left at (501, 65)
Screenshot: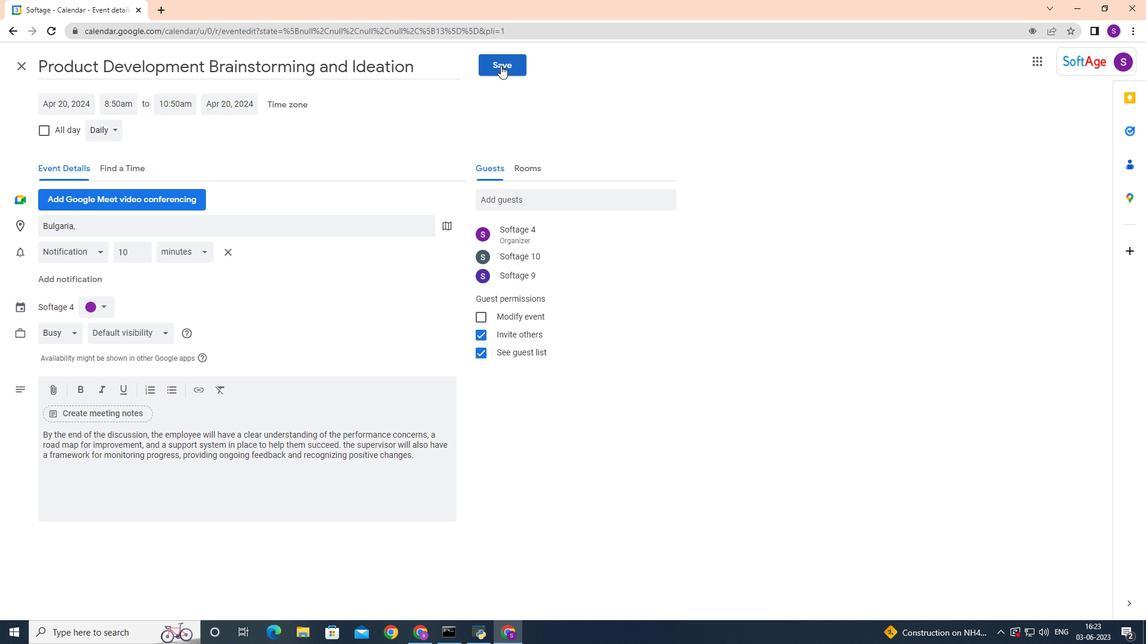 
Action: Mouse moved to (688, 358)
Screenshot: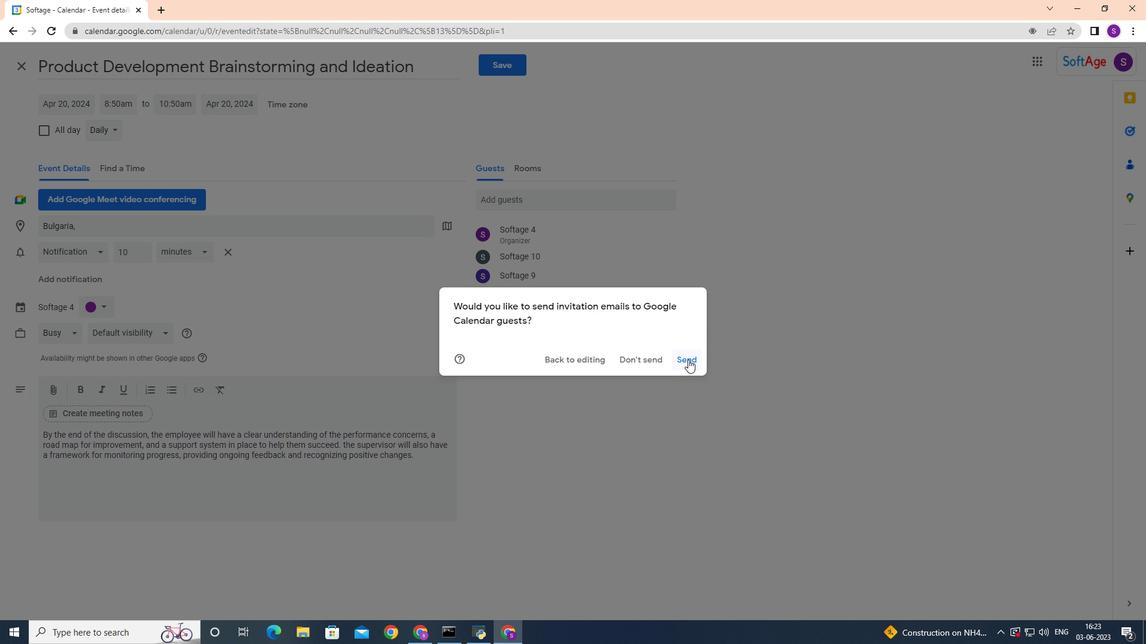 
Action: Mouse pressed left at (688, 358)
Screenshot: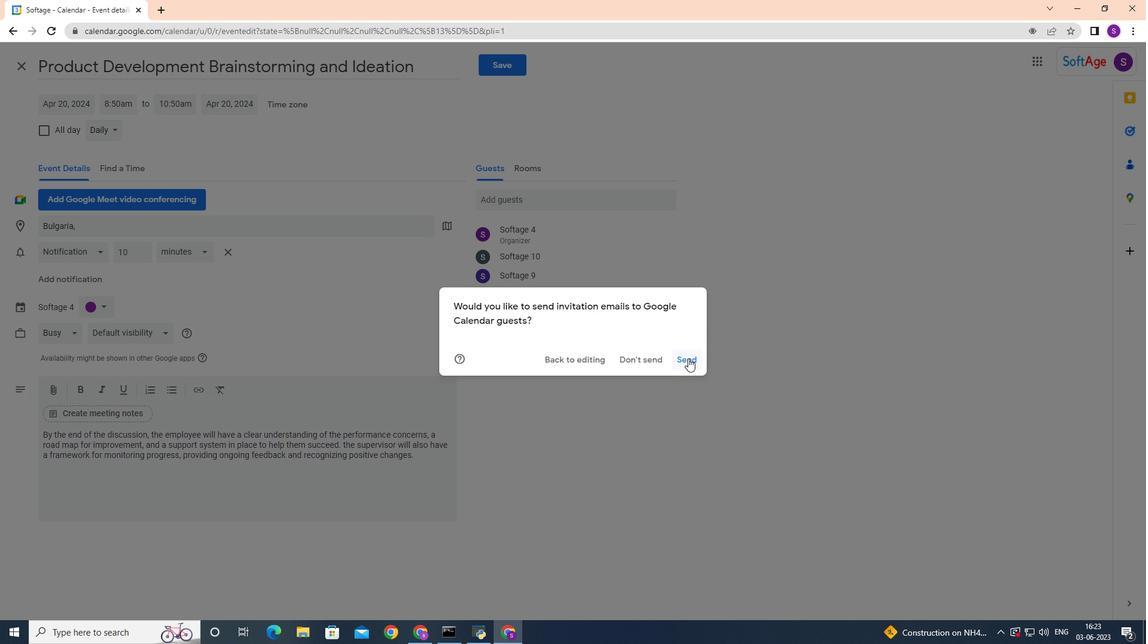 
